 Task: Toggle the enabled option in the integrated tabs.
Action: Mouse moved to (35, 675)
Screenshot: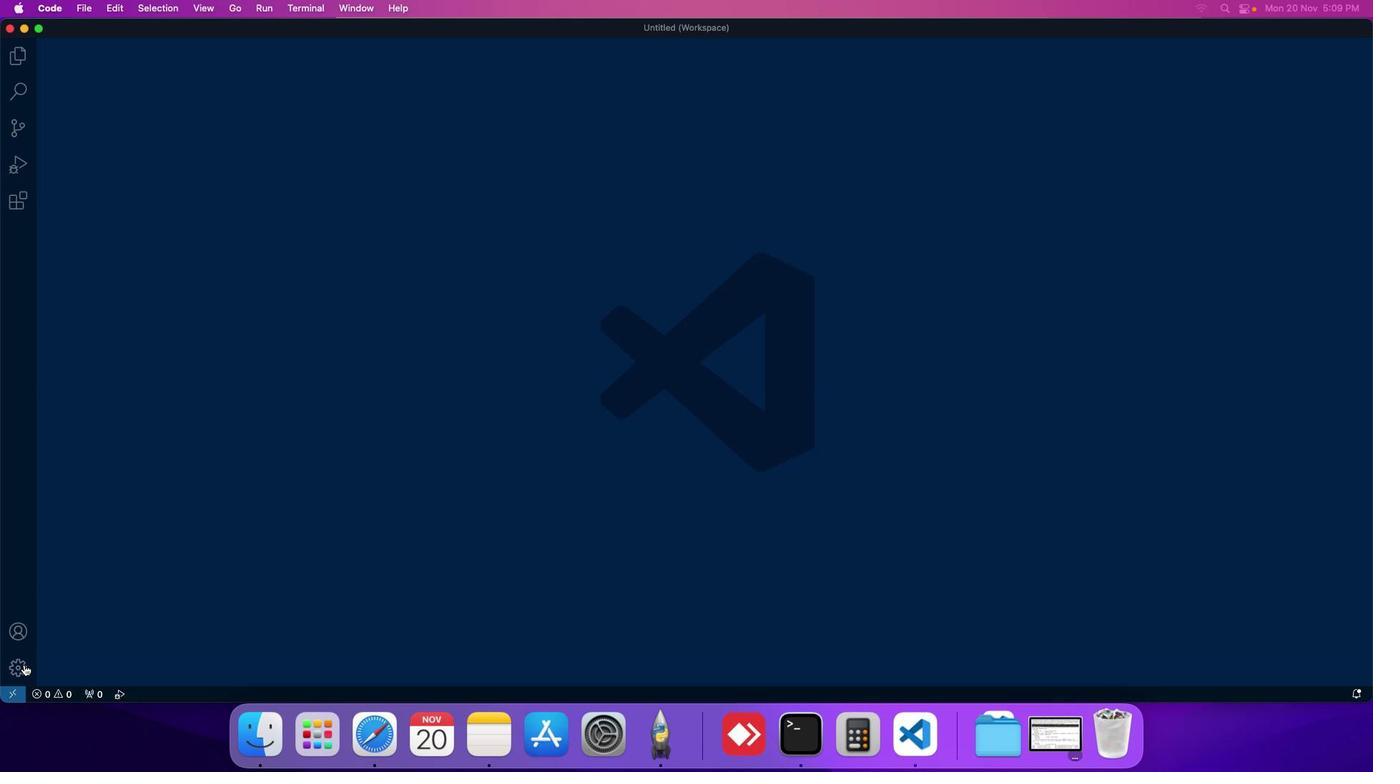 
Action: Mouse pressed left at (35, 675)
Screenshot: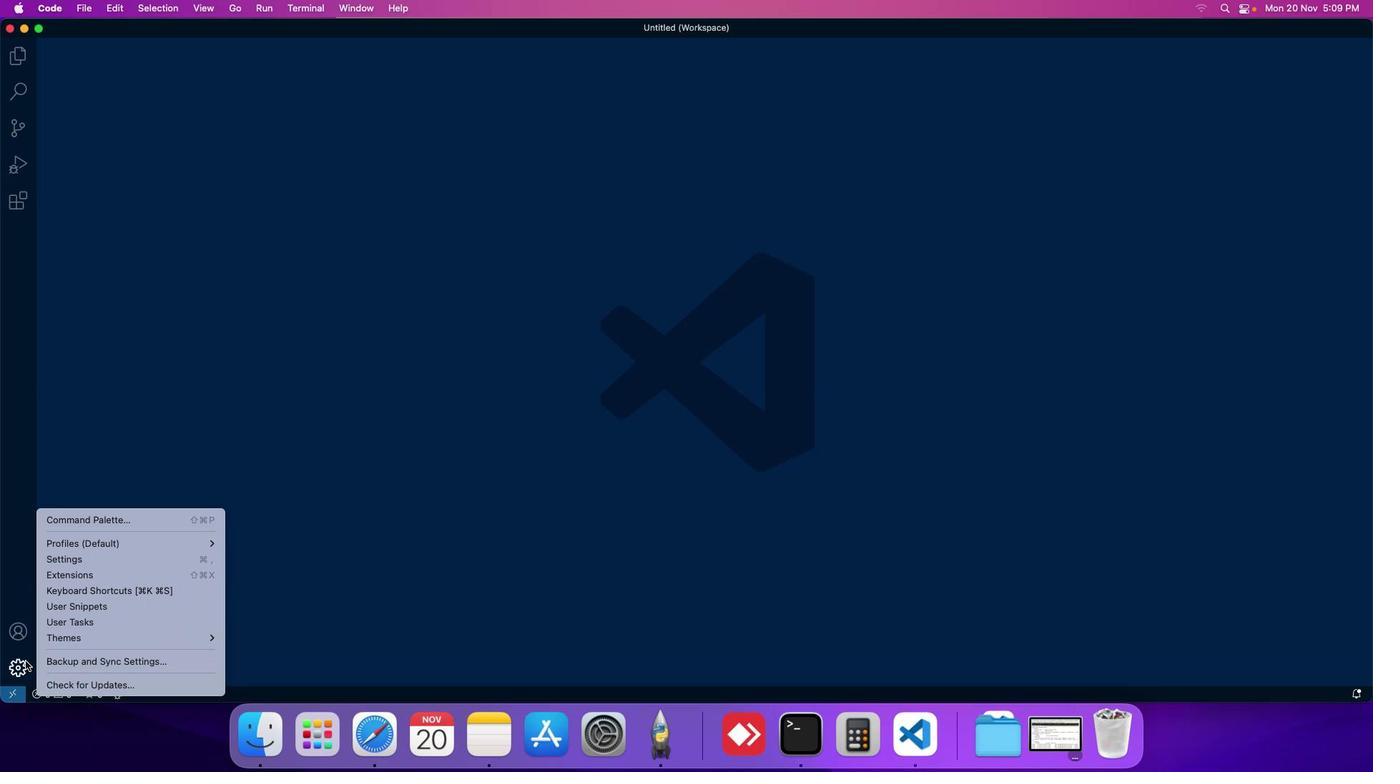 
Action: Mouse moved to (75, 567)
Screenshot: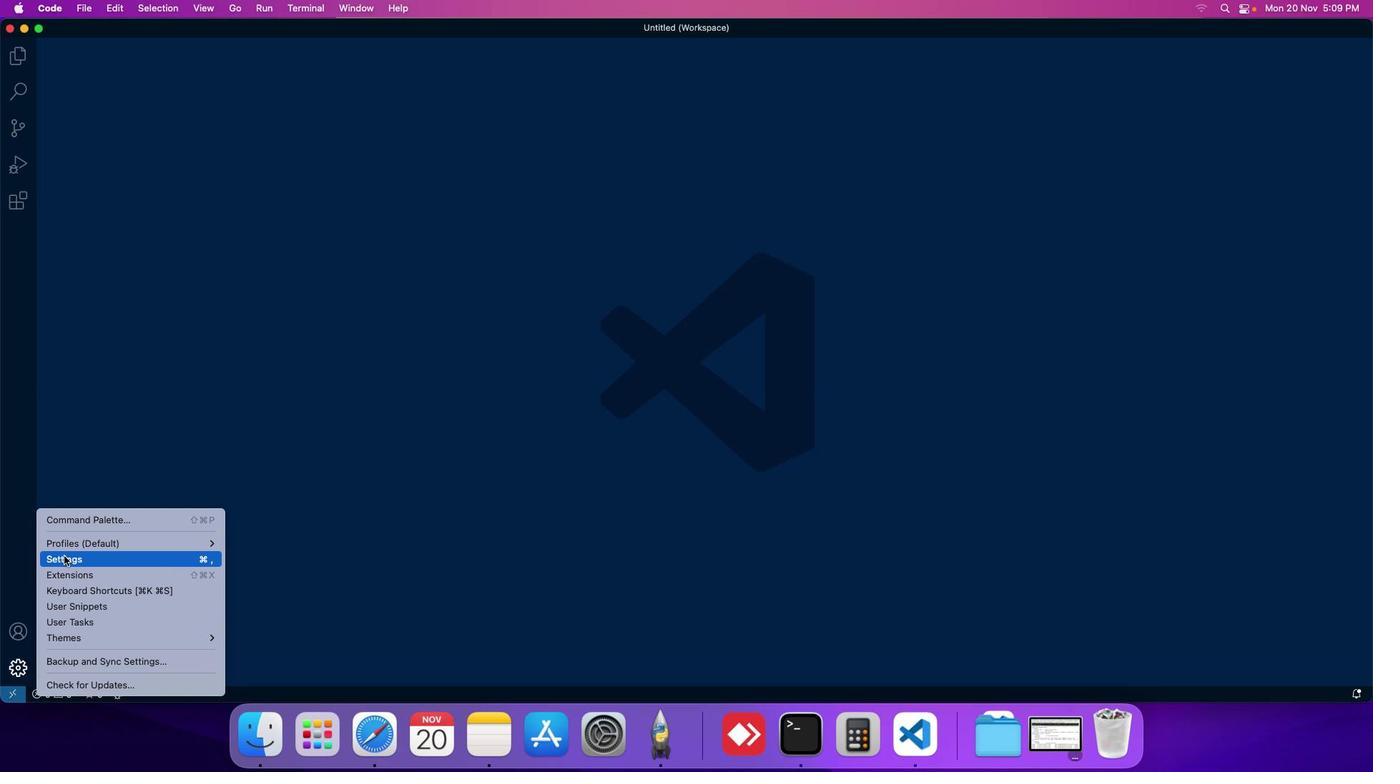 
Action: Mouse pressed left at (75, 567)
Screenshot: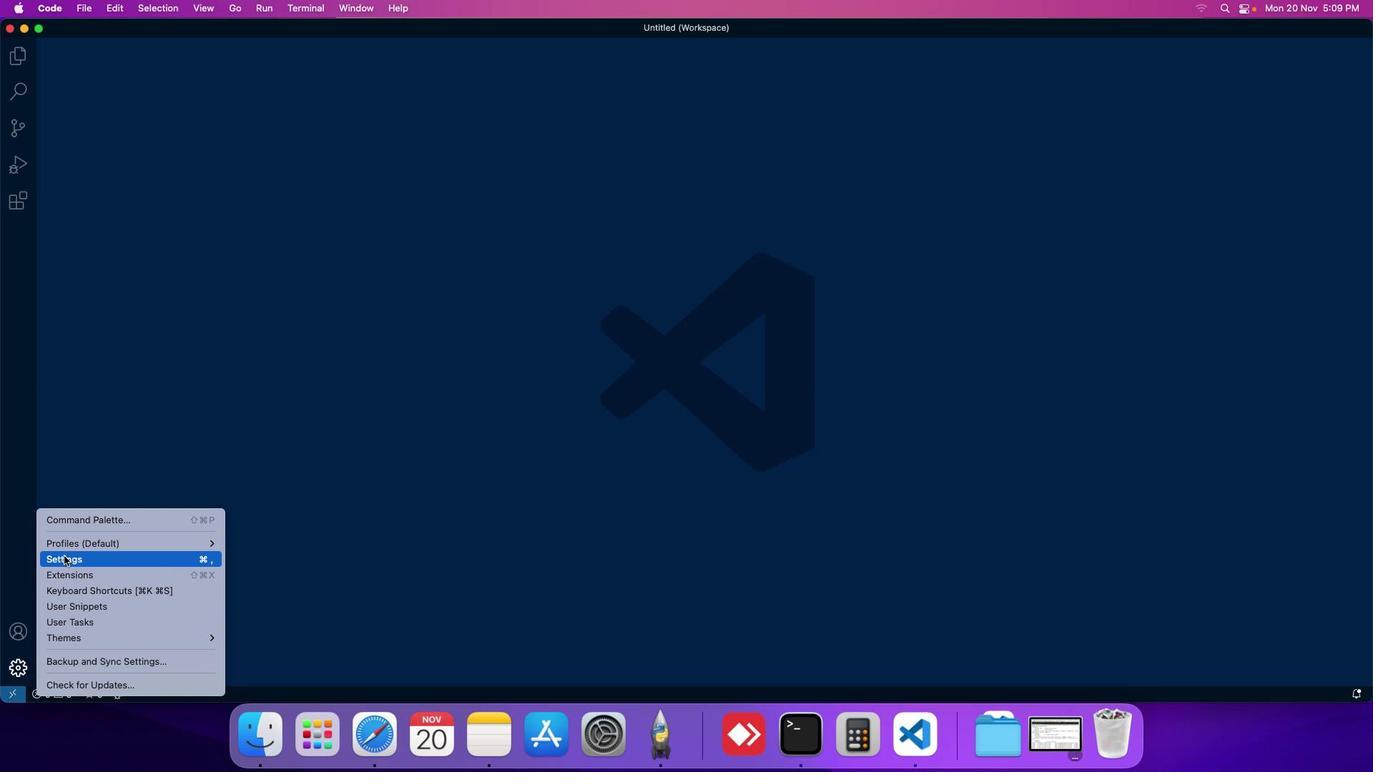
Action: Mouse moved to (321, 125)
Screenshot: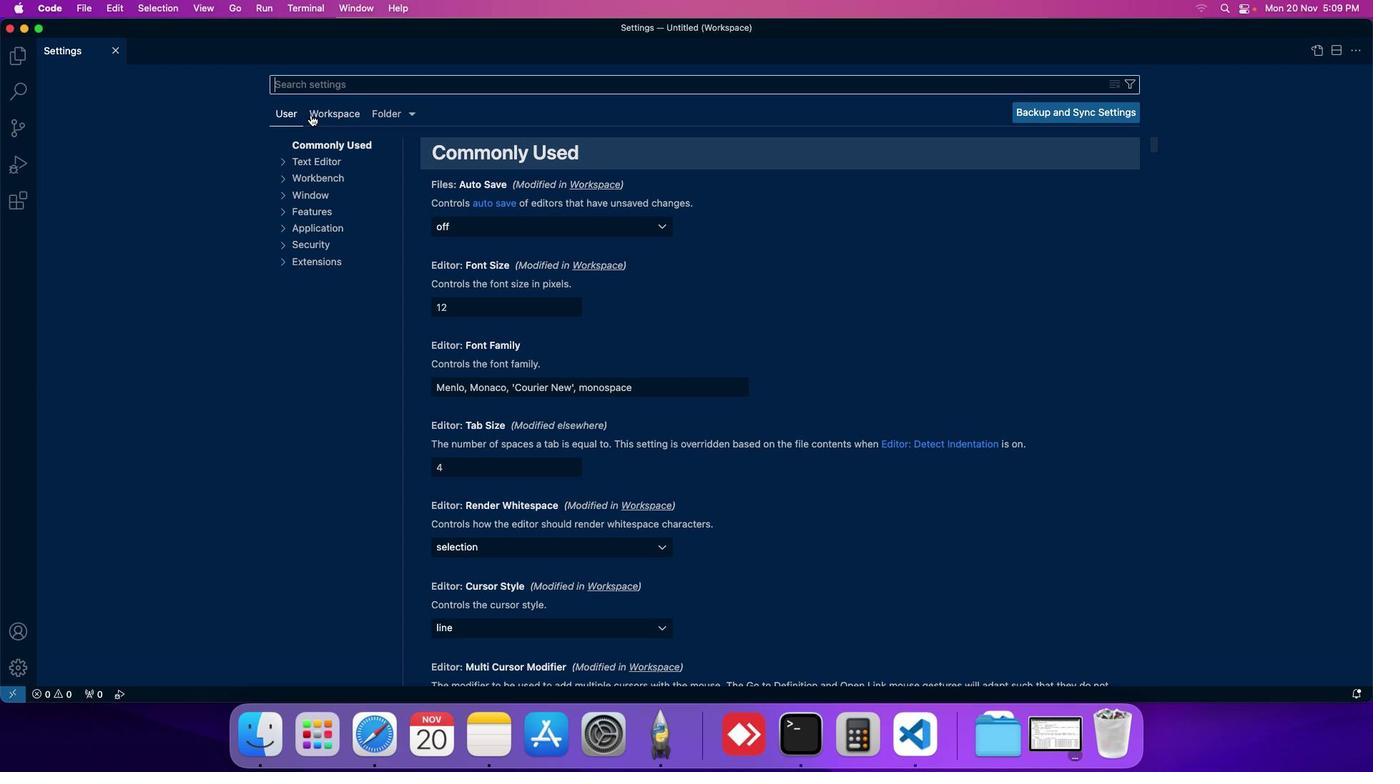 
Action: Mouse pressed left at (321, 125)
Screenshot: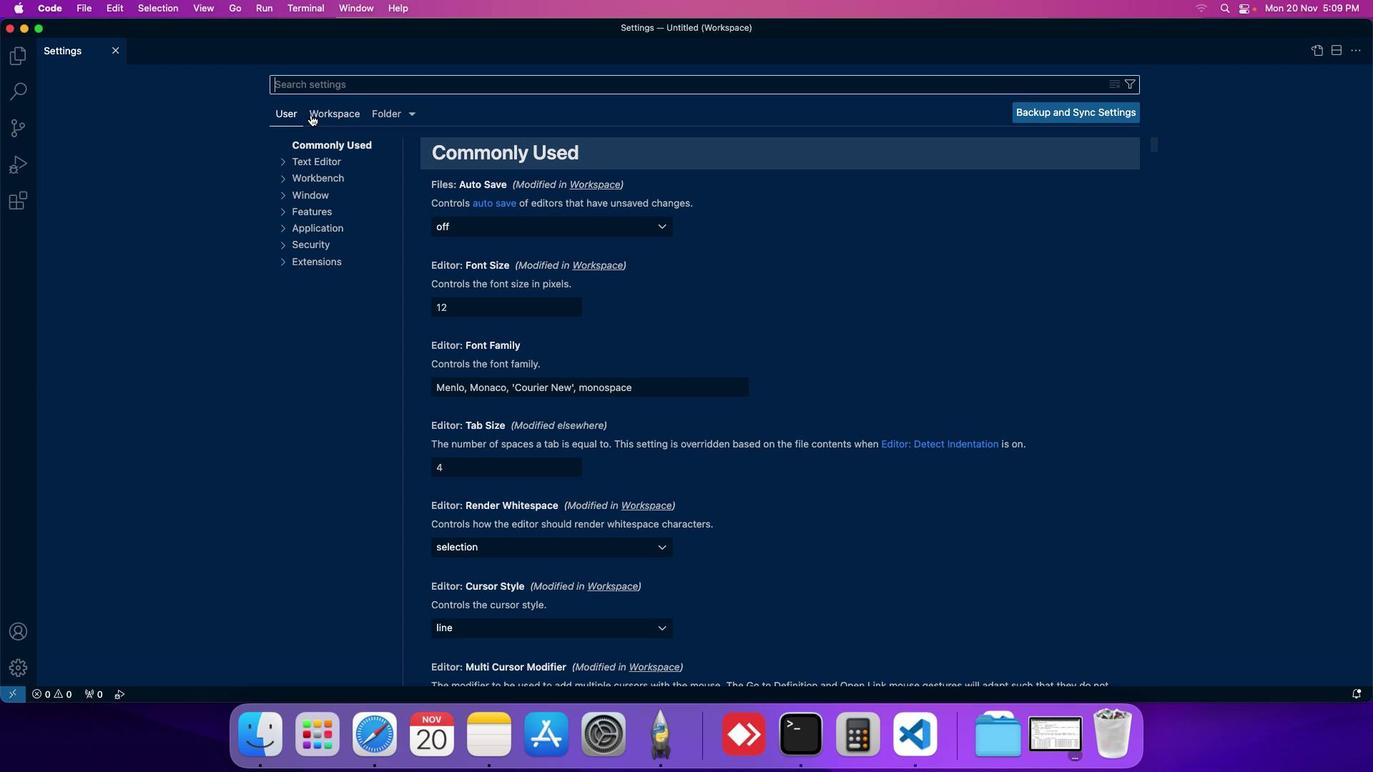 
Action: Mouse moved to (308, 219)
Screenshot: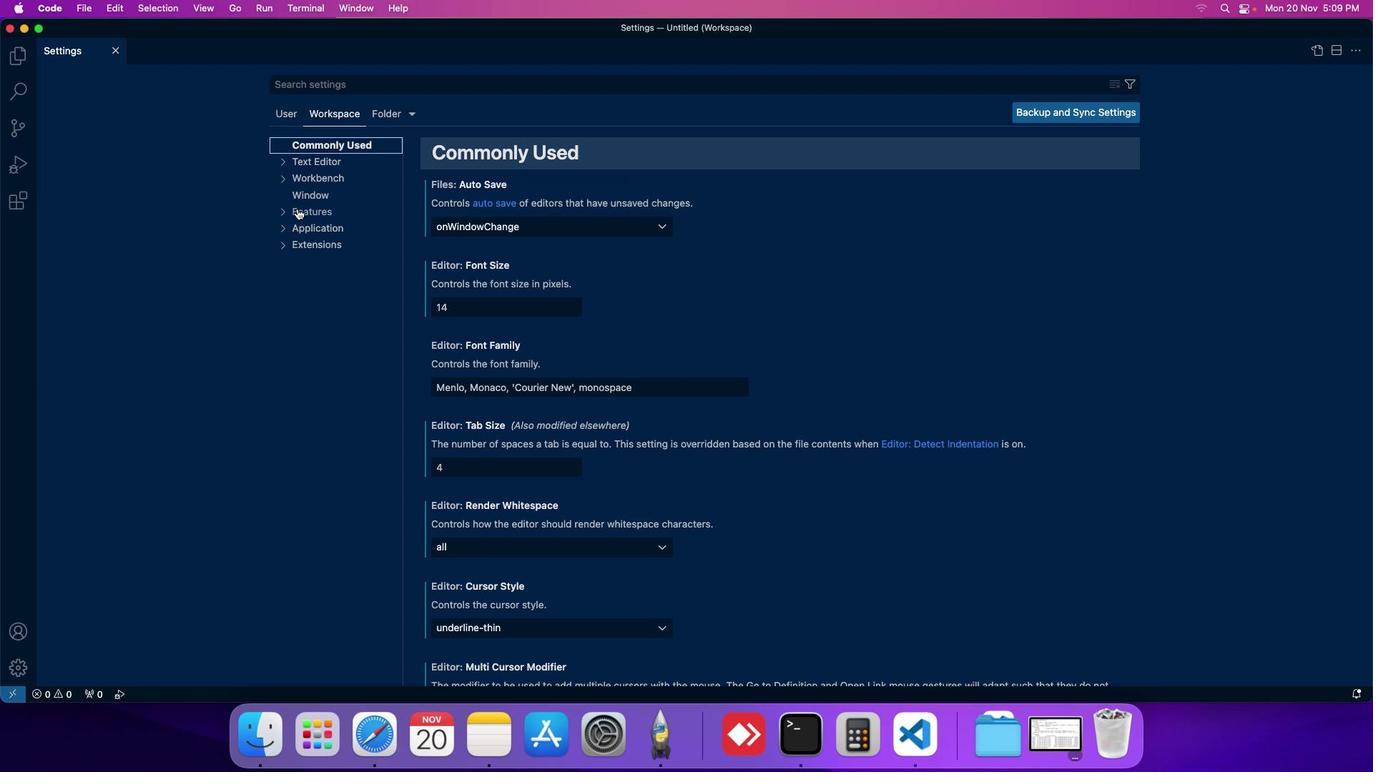 
Action: Mouse pressed left at (308, 219)
Screenshot: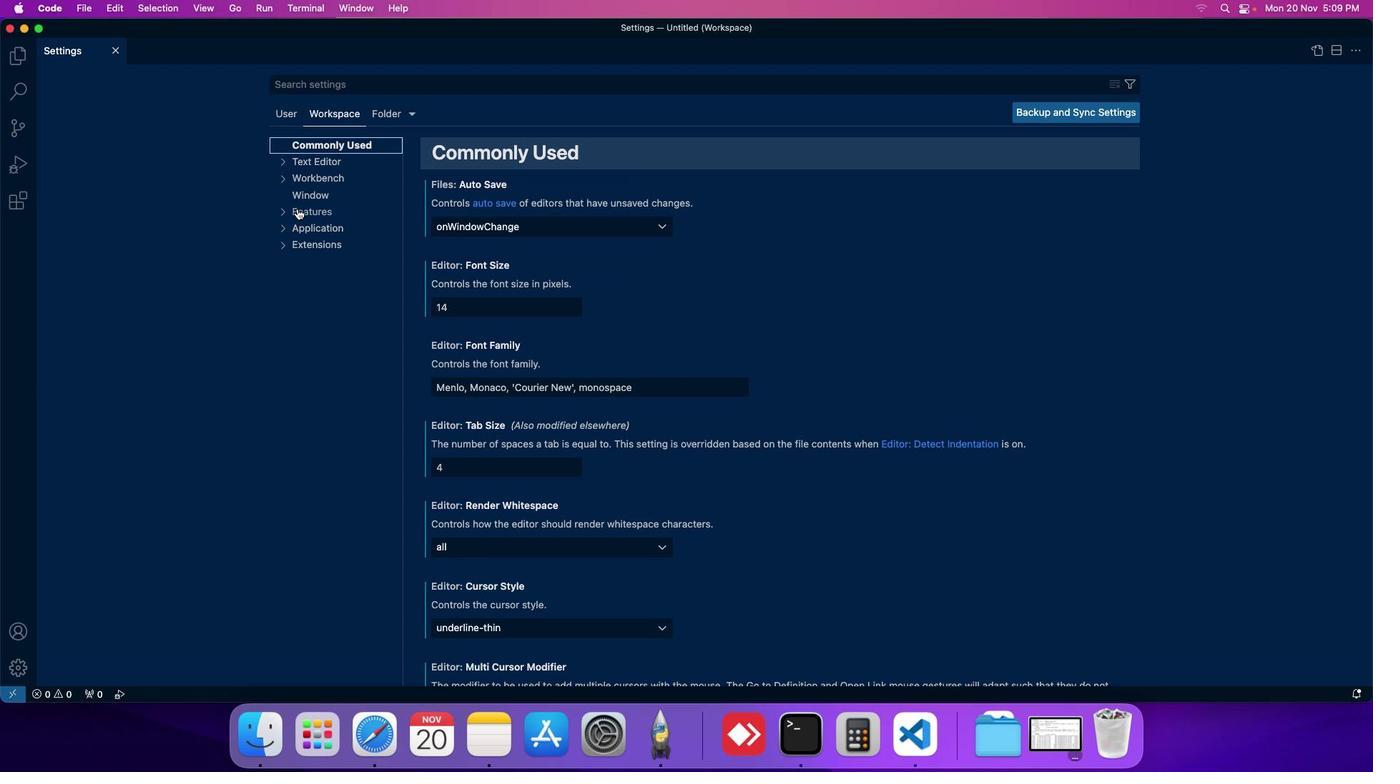 
Action: Mouse moved to (329, 351)
Screenshot: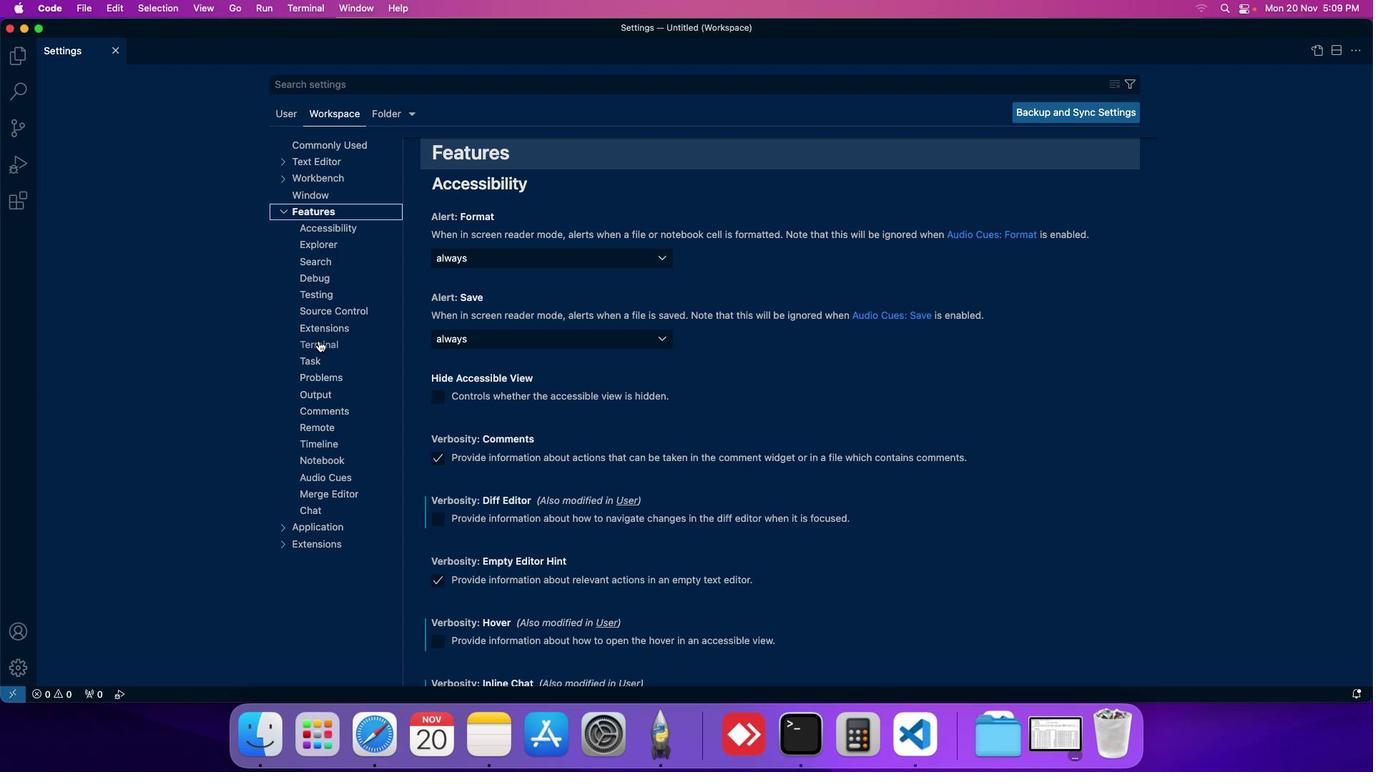 
Action: Mouse pressed left at (329, 351)
Screenshot: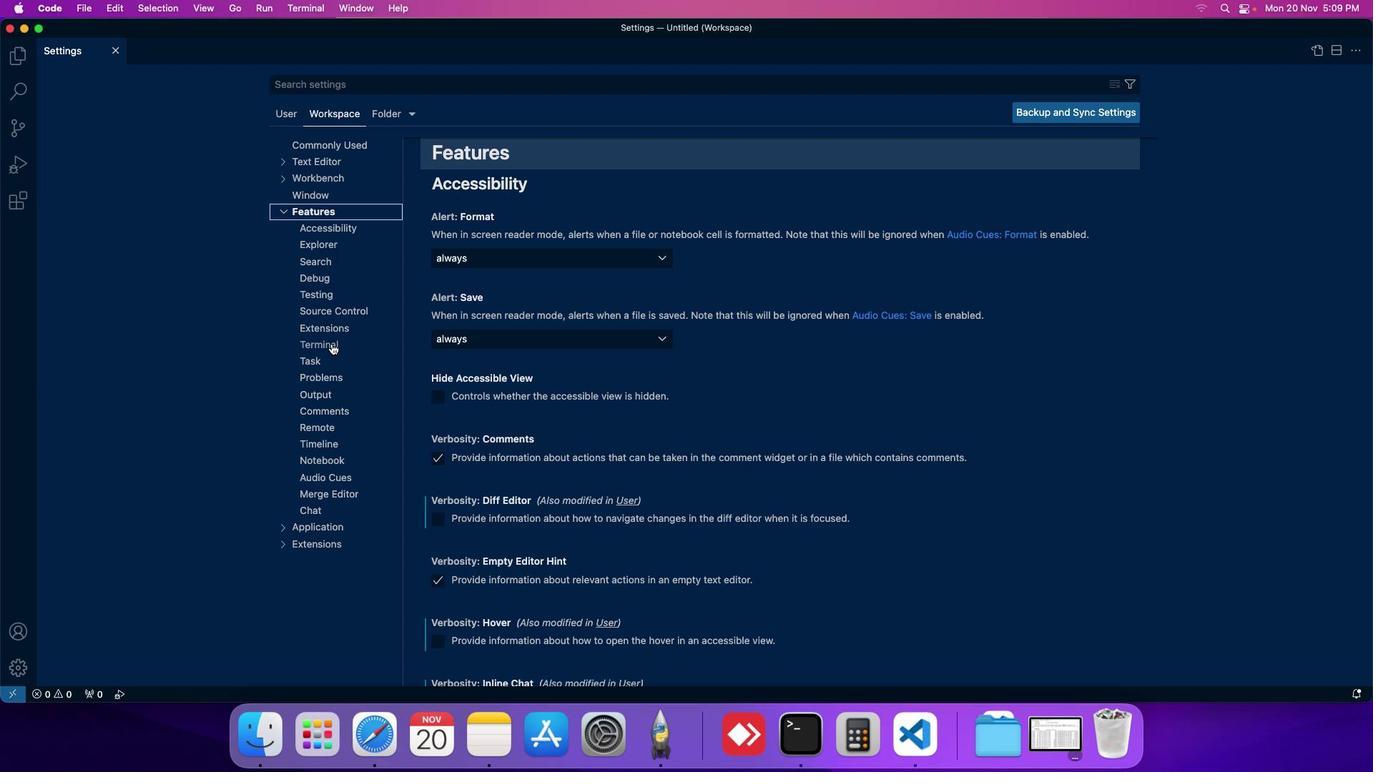 
Action: Mouse moved to (473, 390)
Screenshot: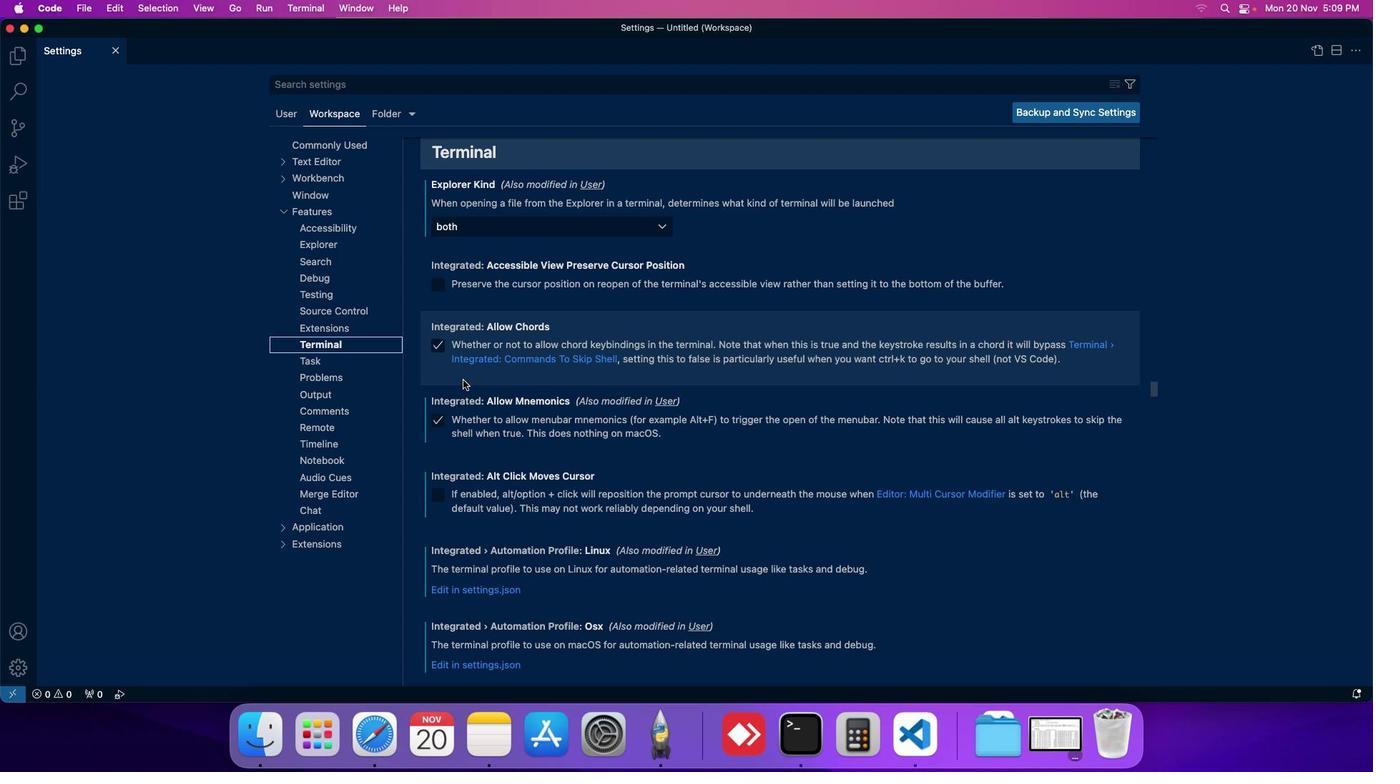 
Action: Mouse scrolled (473, 390) with delta (10, 10)
Screenshot: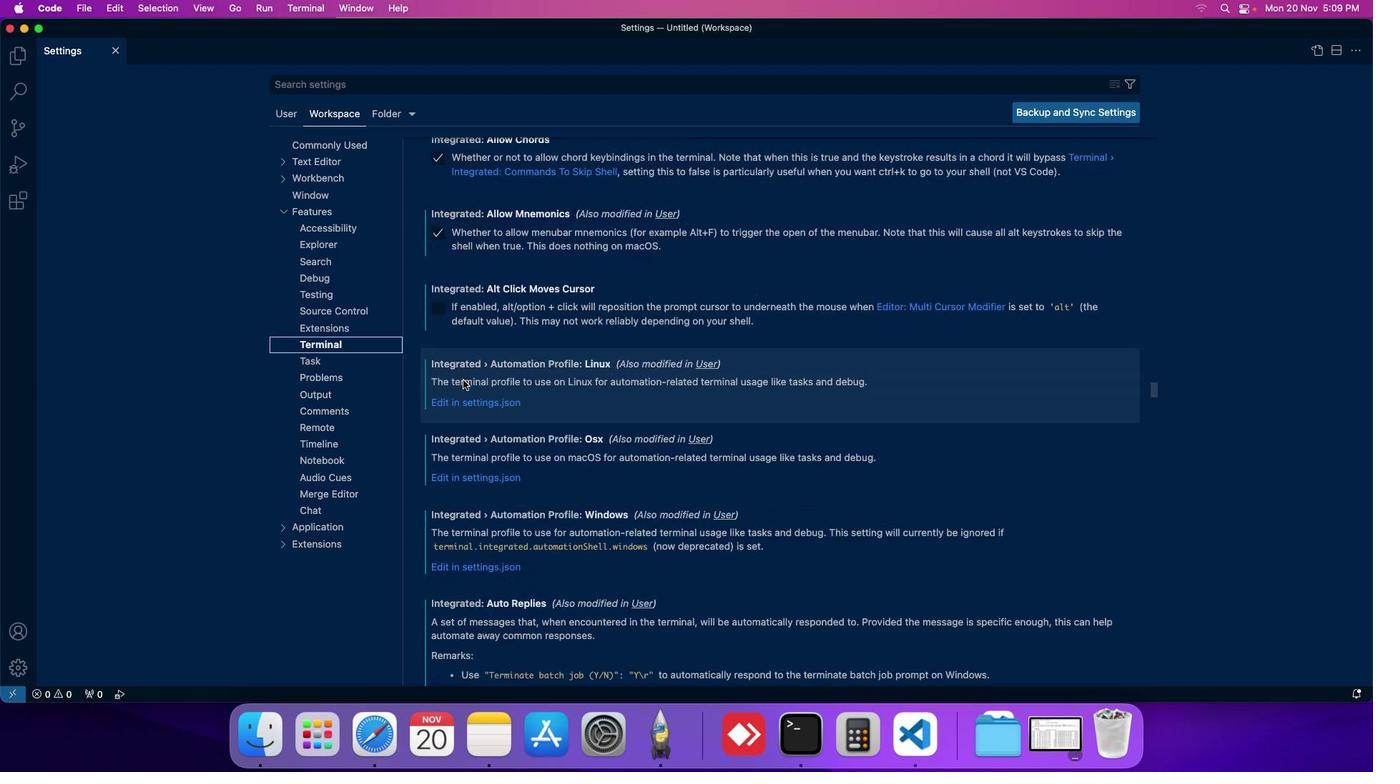
Action: Mouse scrolled (473, 390) with delta (10, 10)
Screenshot: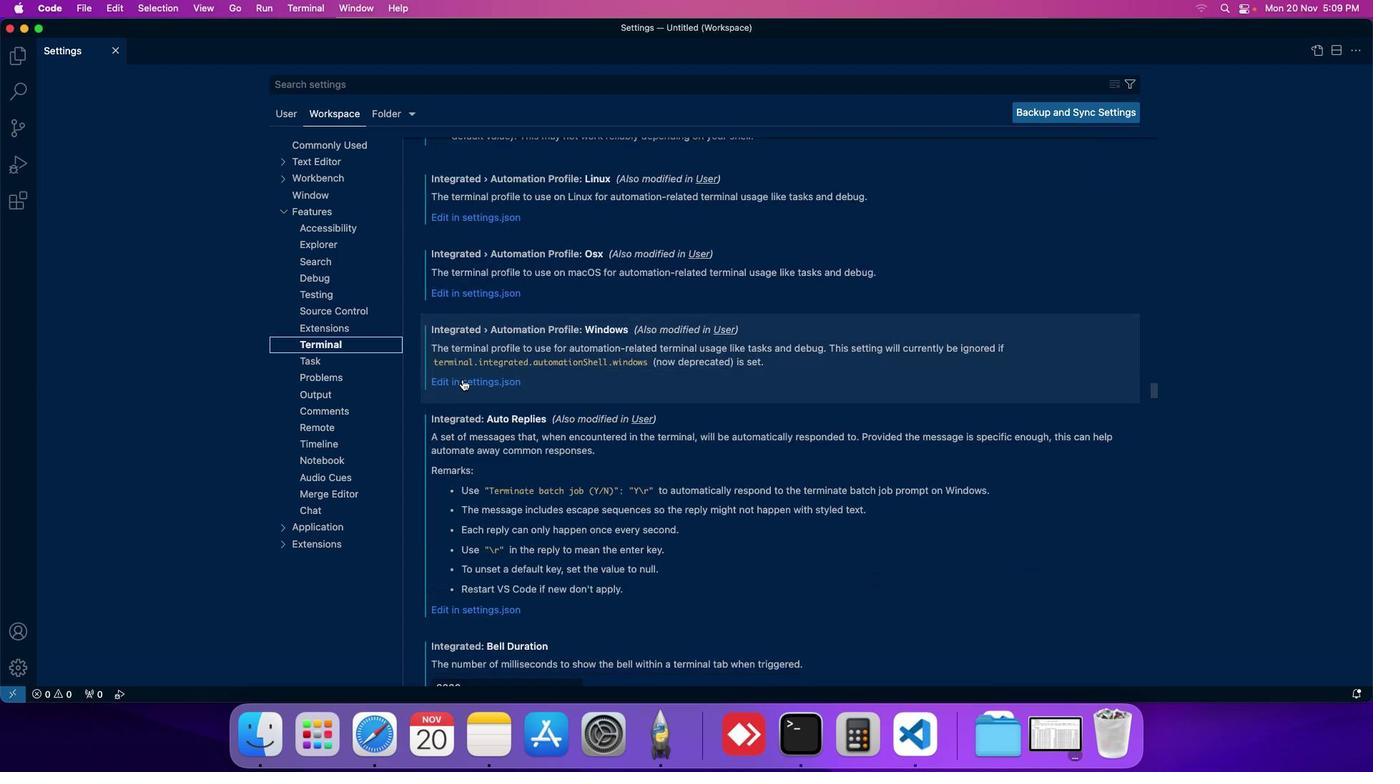 
Action: Mouse moved to (473, 390)
Screenshot: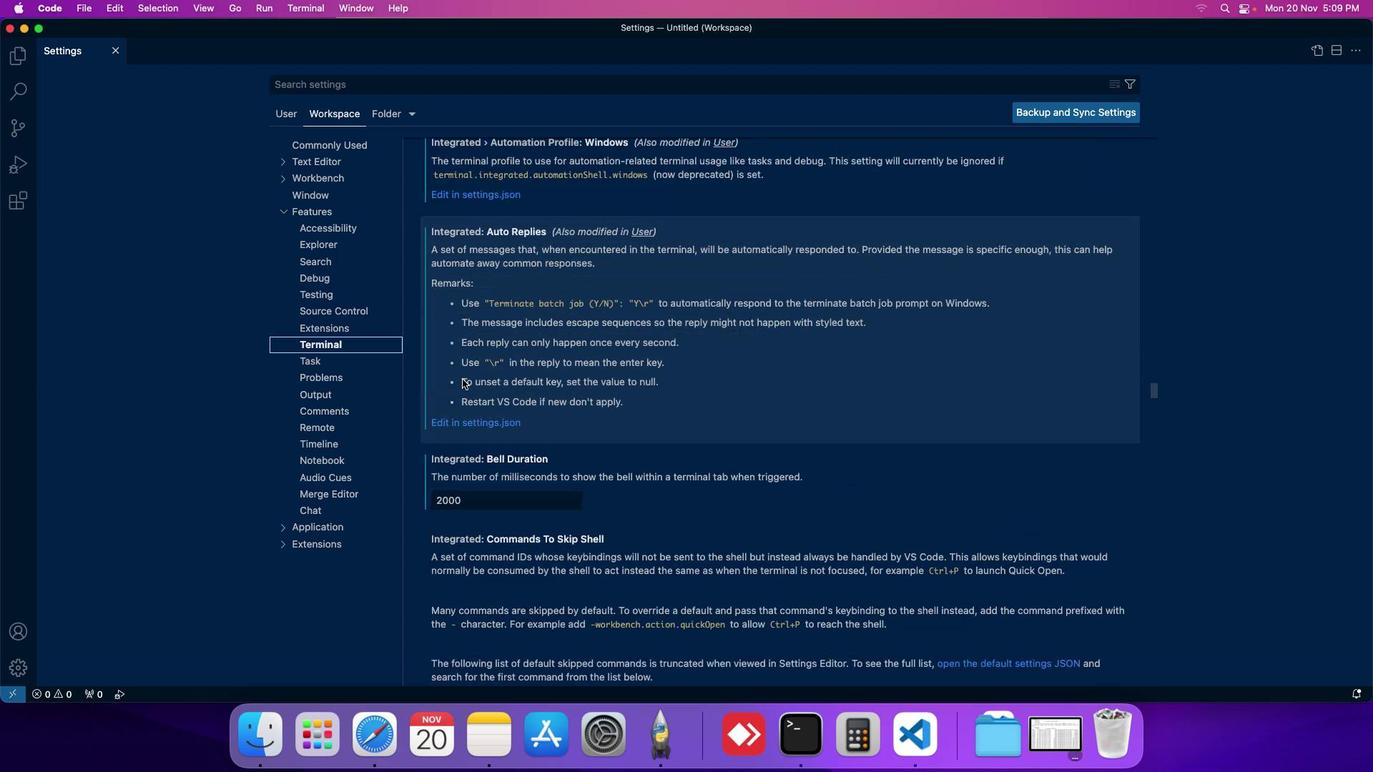 
Action: Mouse scrolled (473, 390) with delta (10, 10)
Screenshot: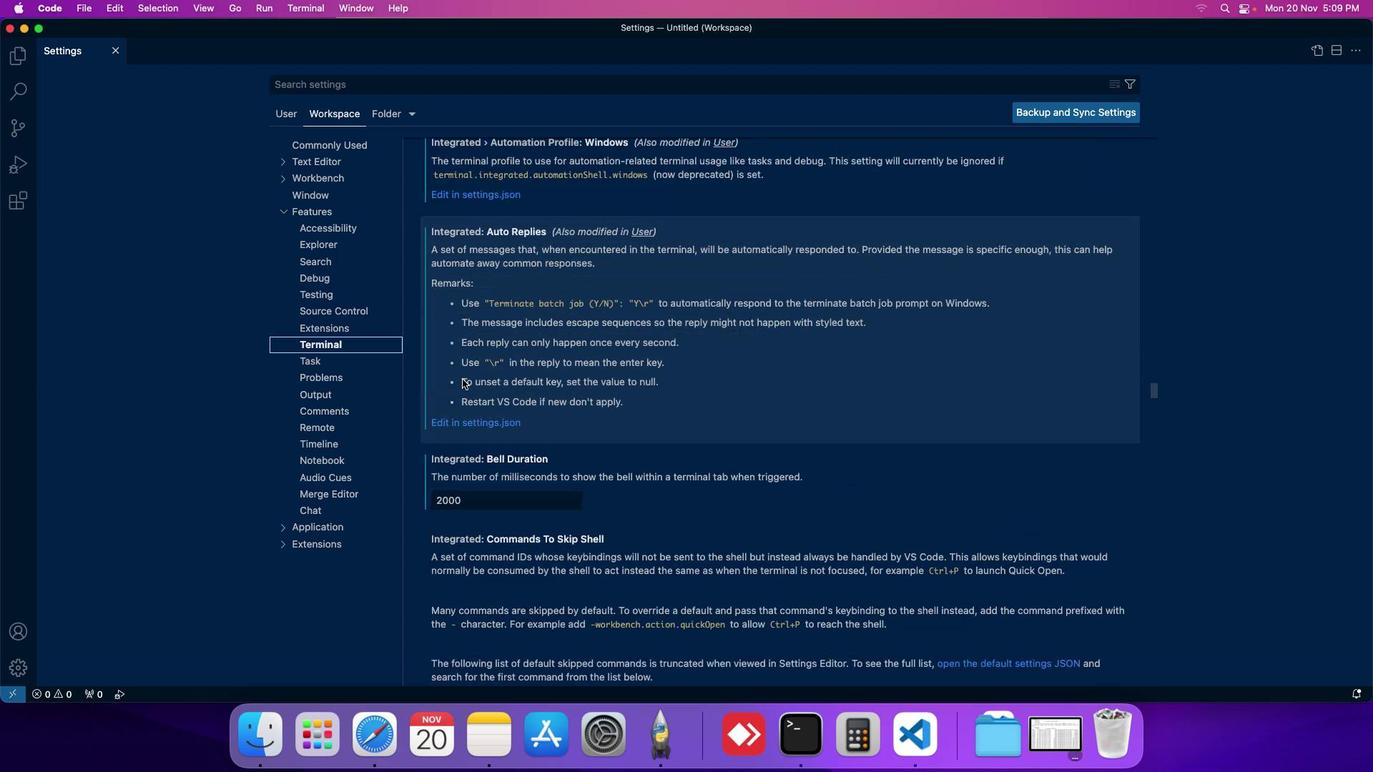 
Action: Mouse scrolled (473, 390) with delta (10, 10)
Screenshot: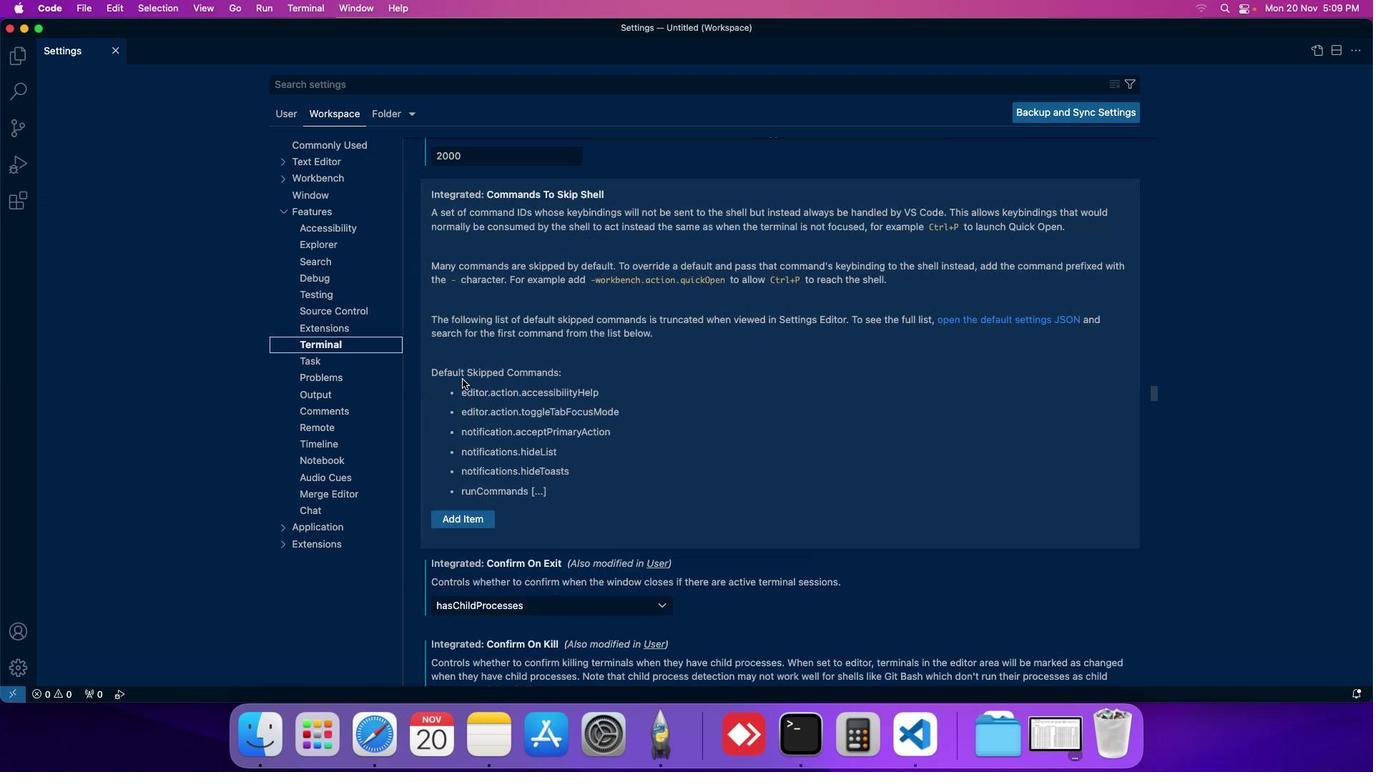 
Action: Mouse scrolled (473, 390) with delta (10, 10)
Screenshot: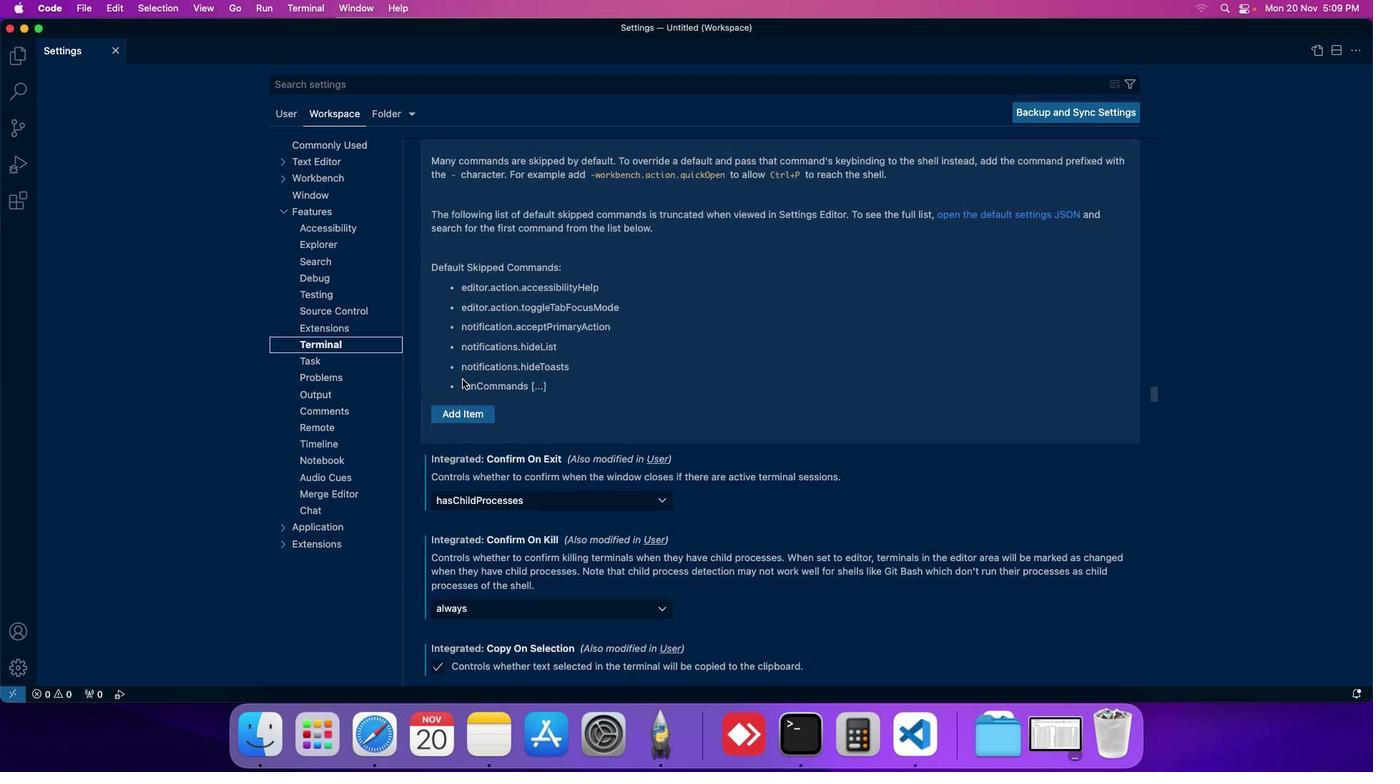 
Action: Mouse scrolled (473, 390) with delta (10, 10)
Screenshot: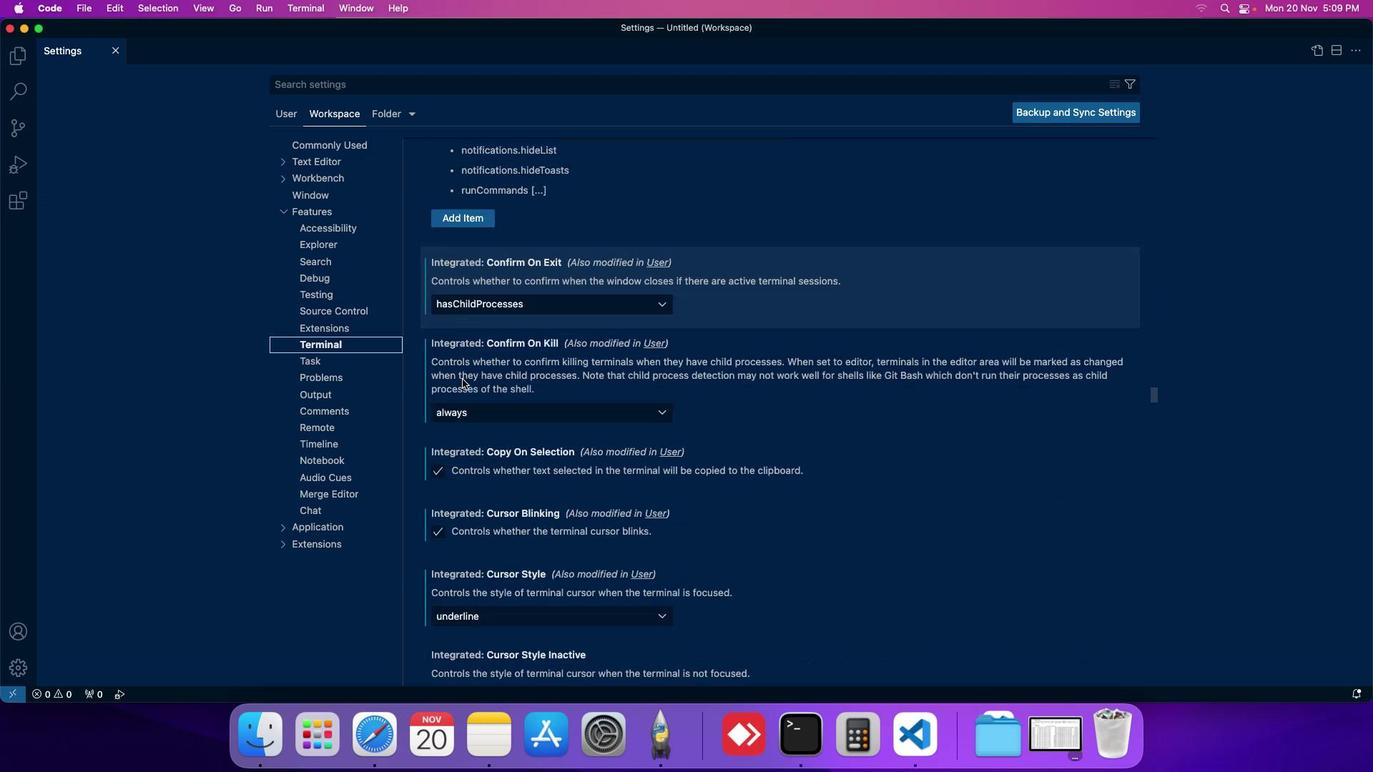 
Action: Mouse moved to (472, 389)
Screenshot: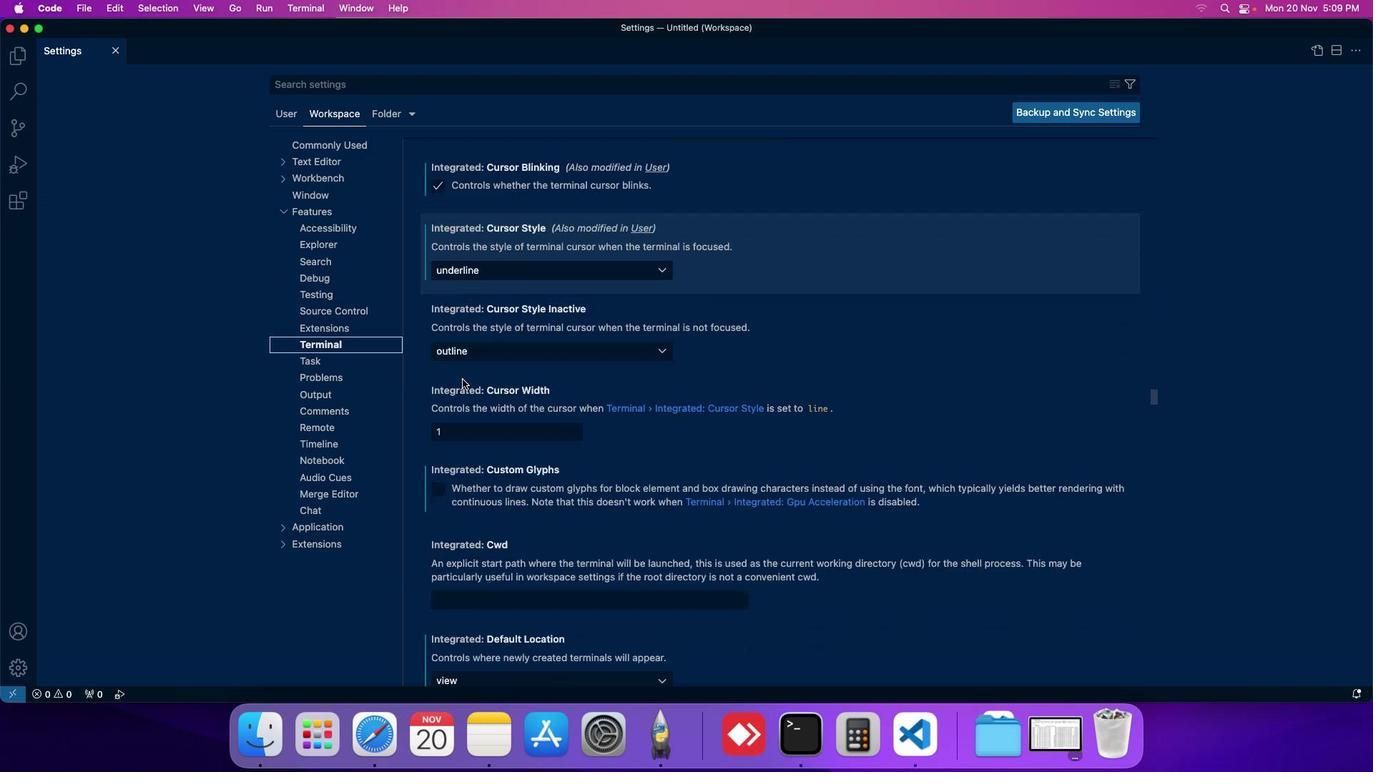 
Action: Mouse scrolled (472, 389) with delta (10, 9)
Screenshot: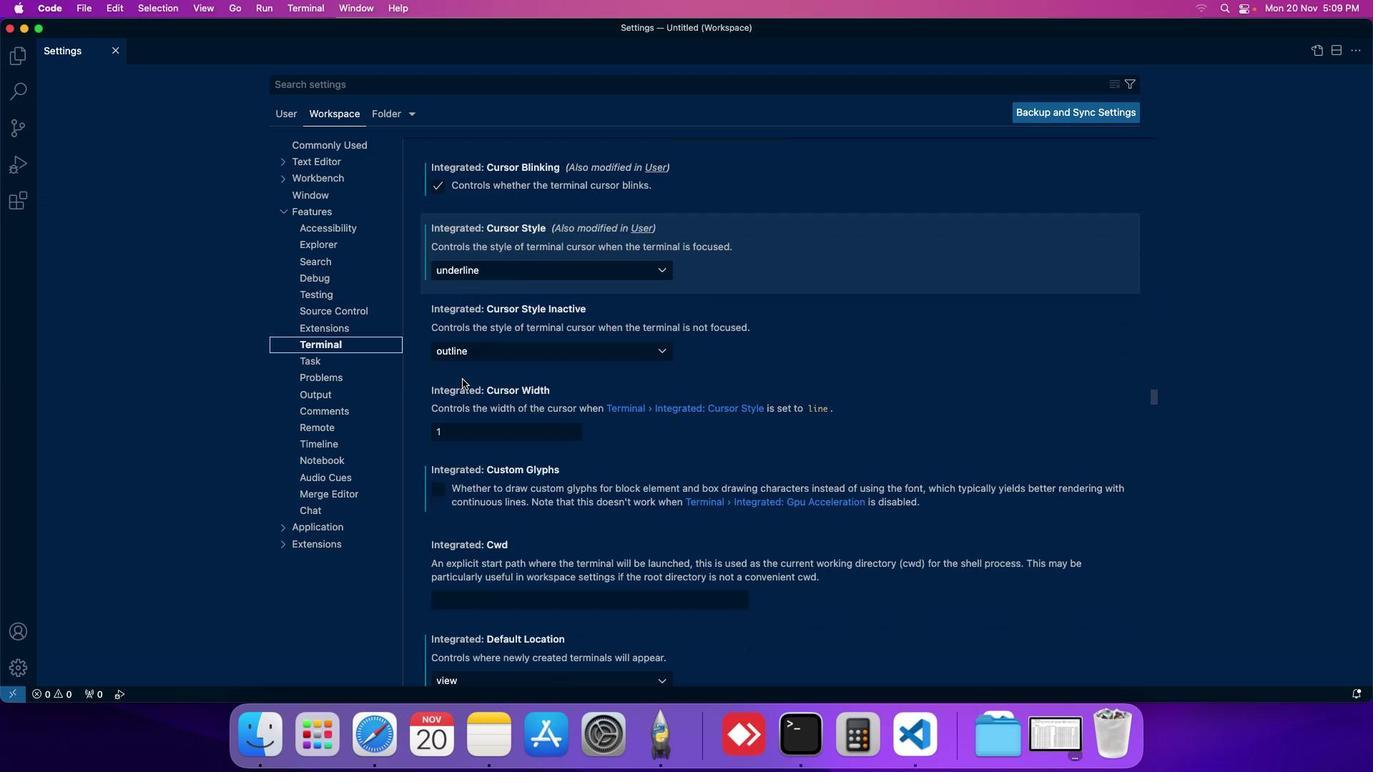 
Action: Mouse scrolled (472, 389) with delta (10, 9)
Screenshot: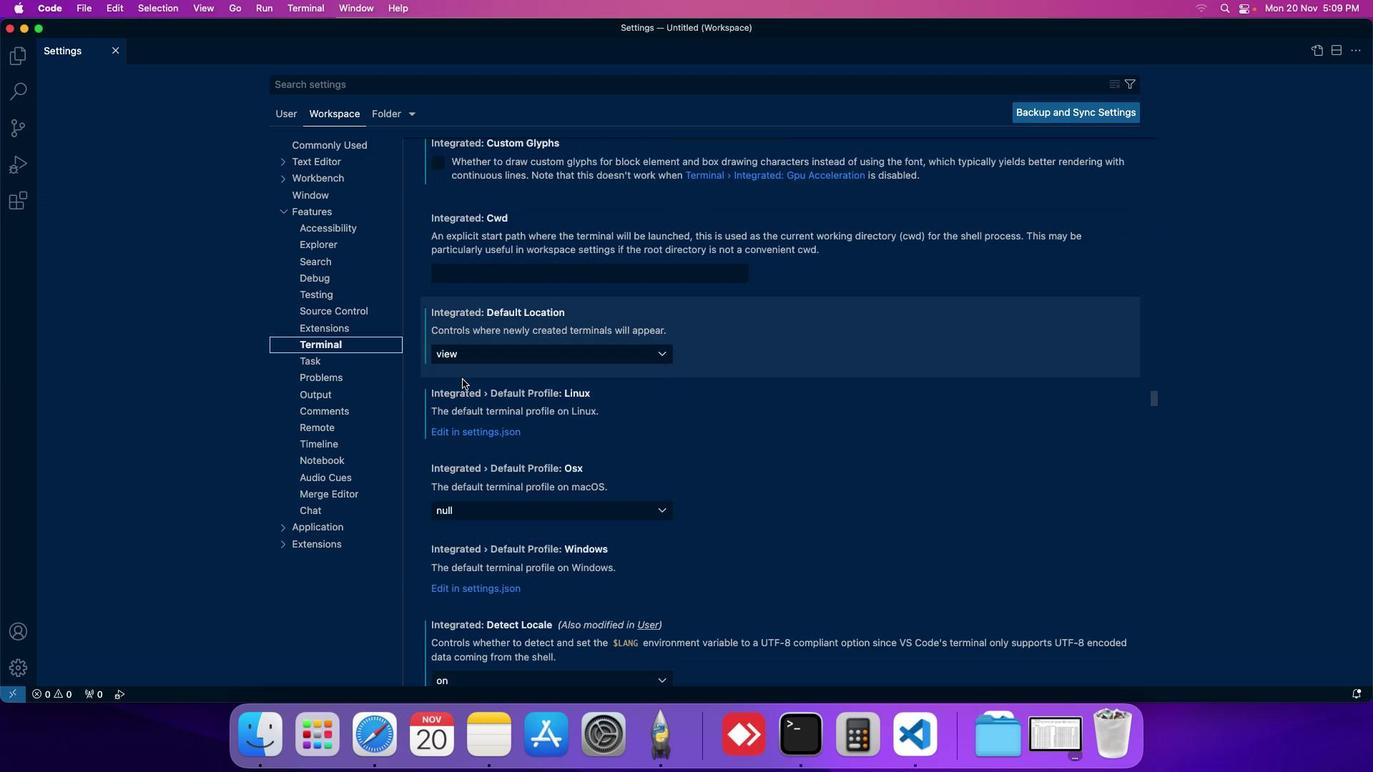 
Action: Mouse scrolled (472, 389) with delta (10, 9)
Screenshot: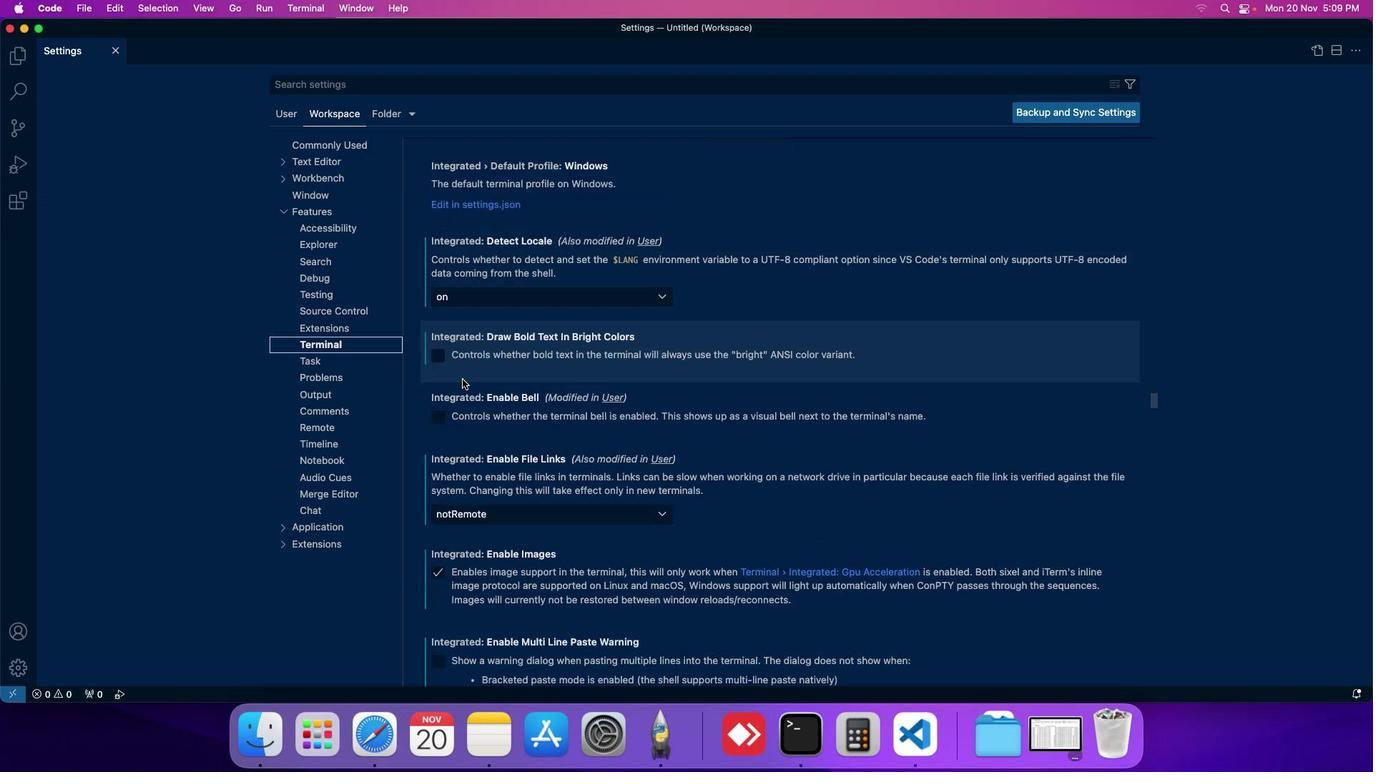 
Action: Mouse scrolled (472, 389) with delta (10, 10)
Screenshot: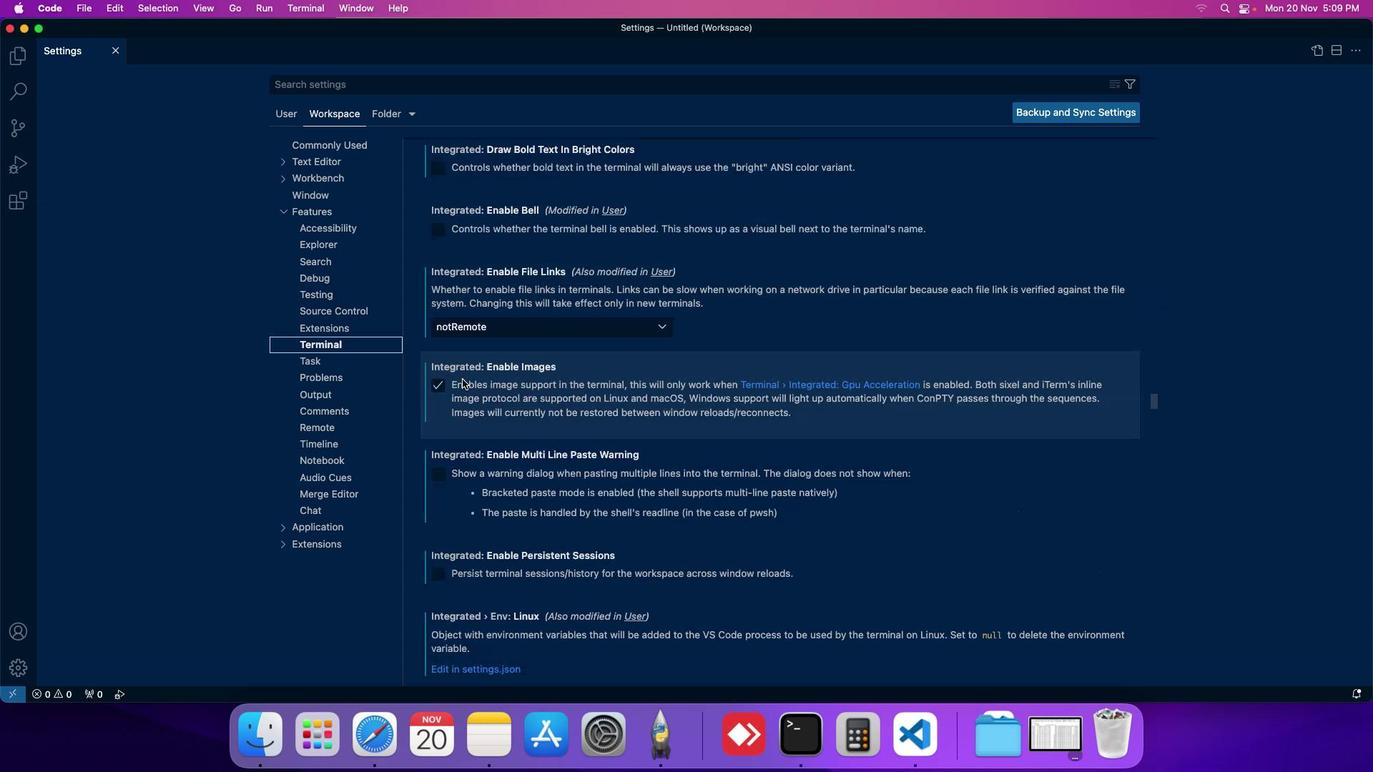 
Action: Mouse scrolled (472, 389) with delta (10, 10)
Screenshot: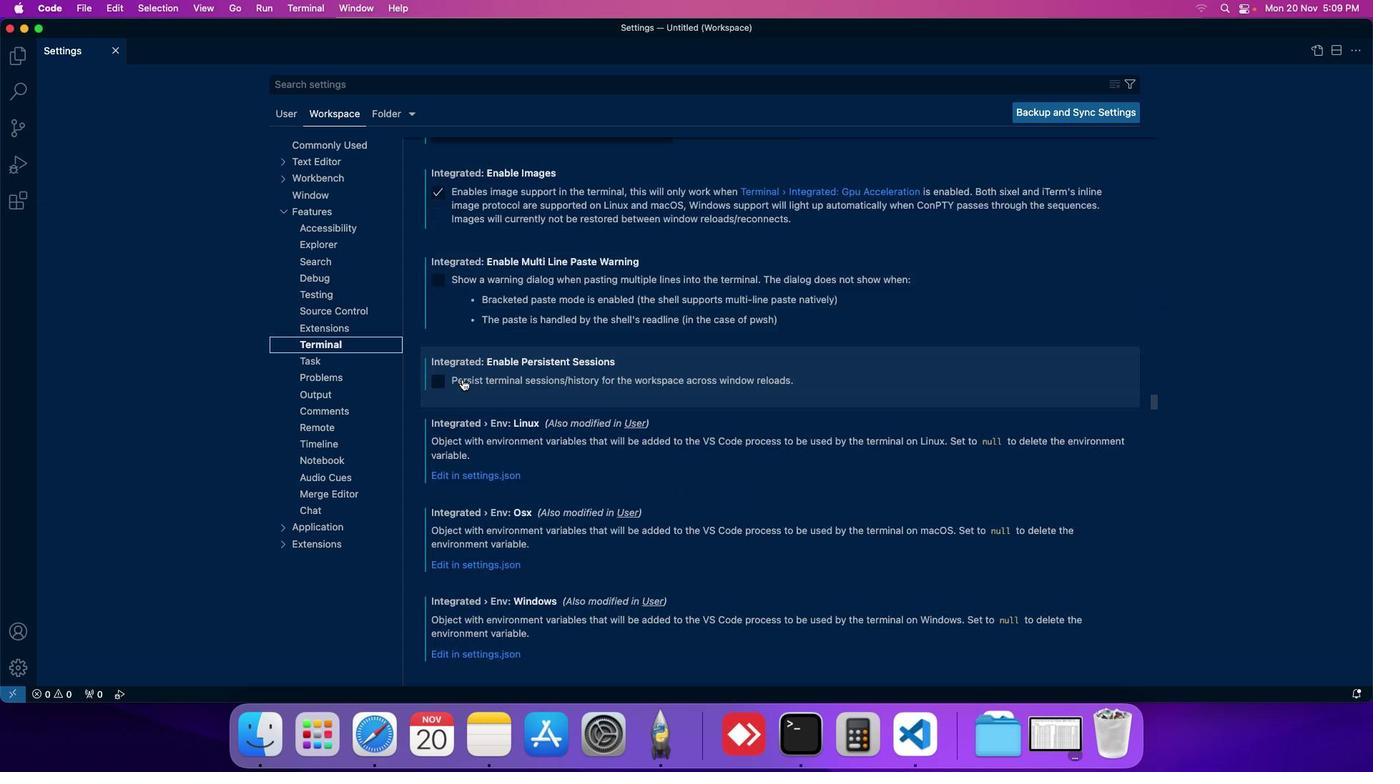 
Action: Mouse scrolled (472, 389) with delta (10, 10)
Screenshot: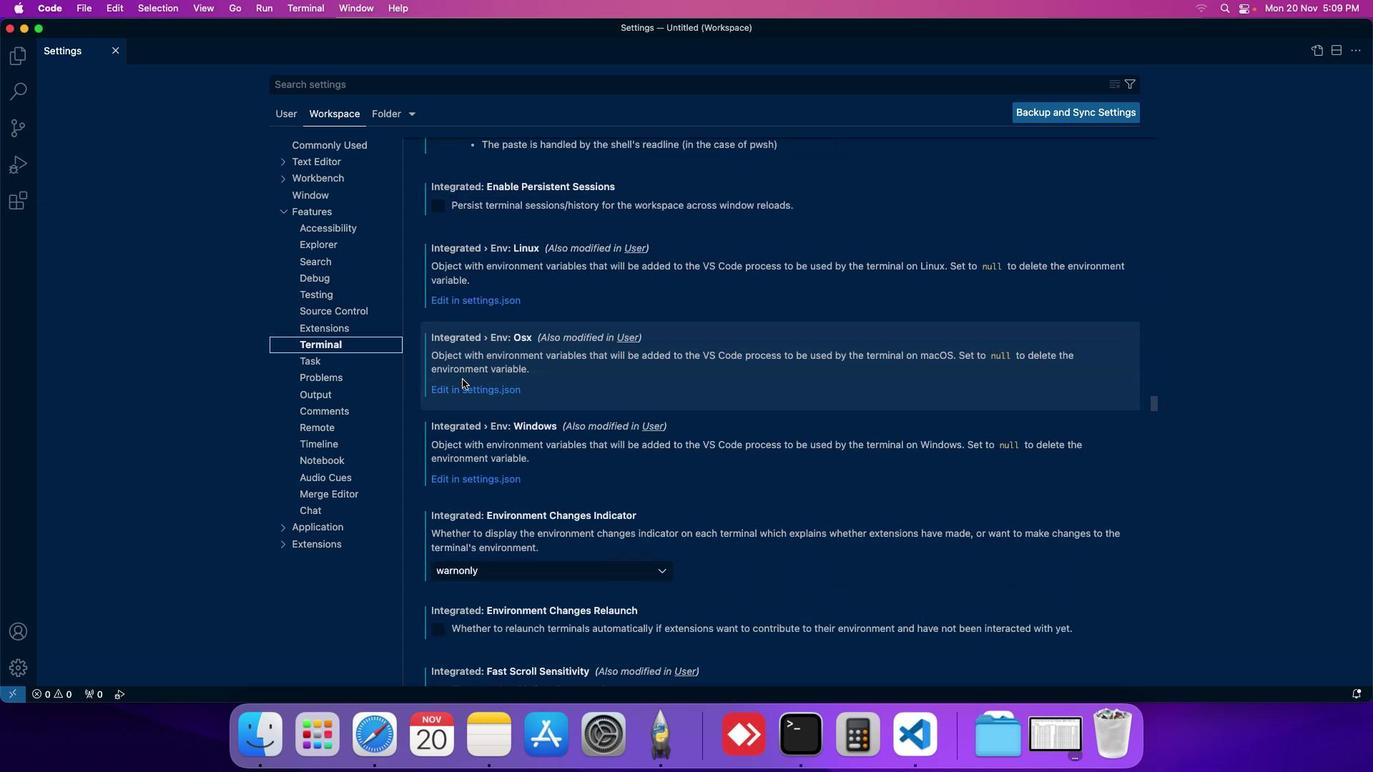 
Action: Mouse scrolled (472, 389) with delta (10, 10)
Screenshot: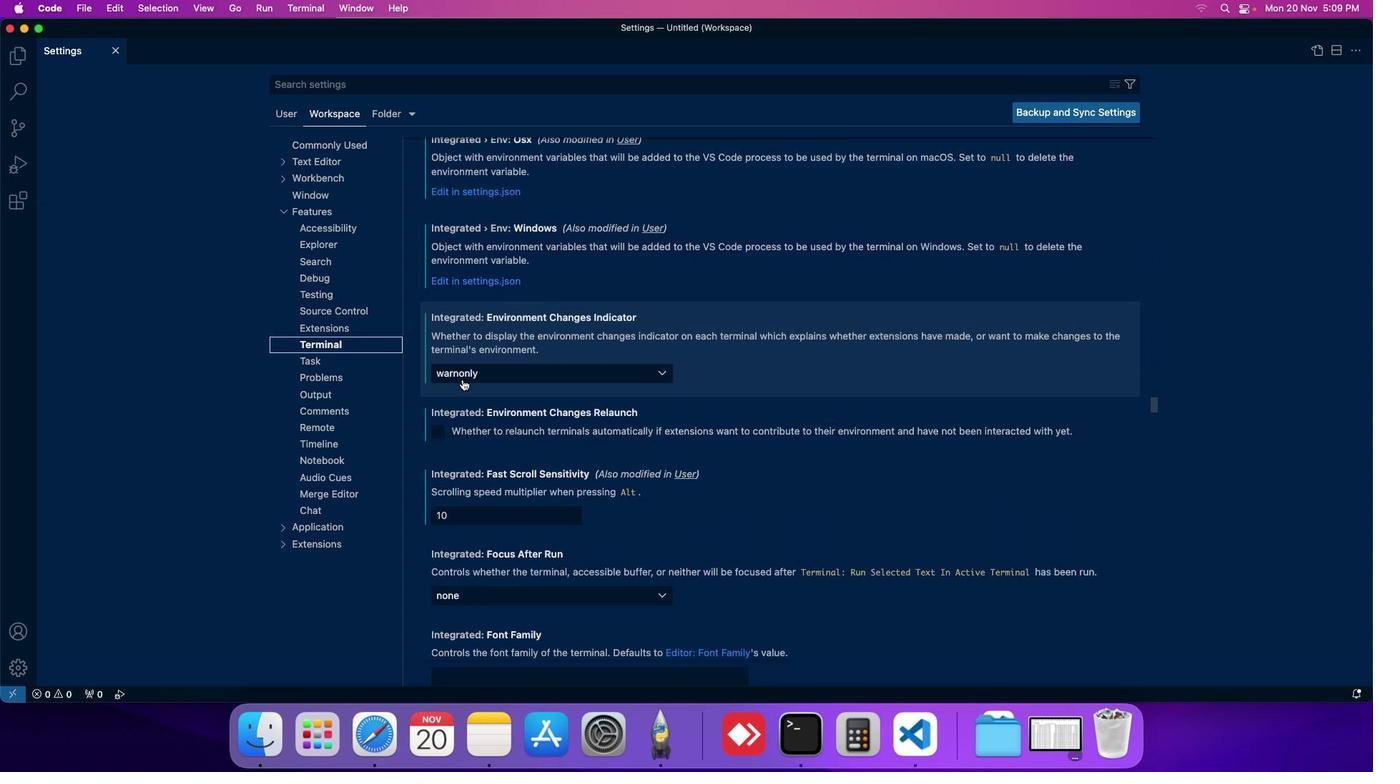 
Action: Mouse scrolled (472, 389) with delta (10, 10)
Screenshot: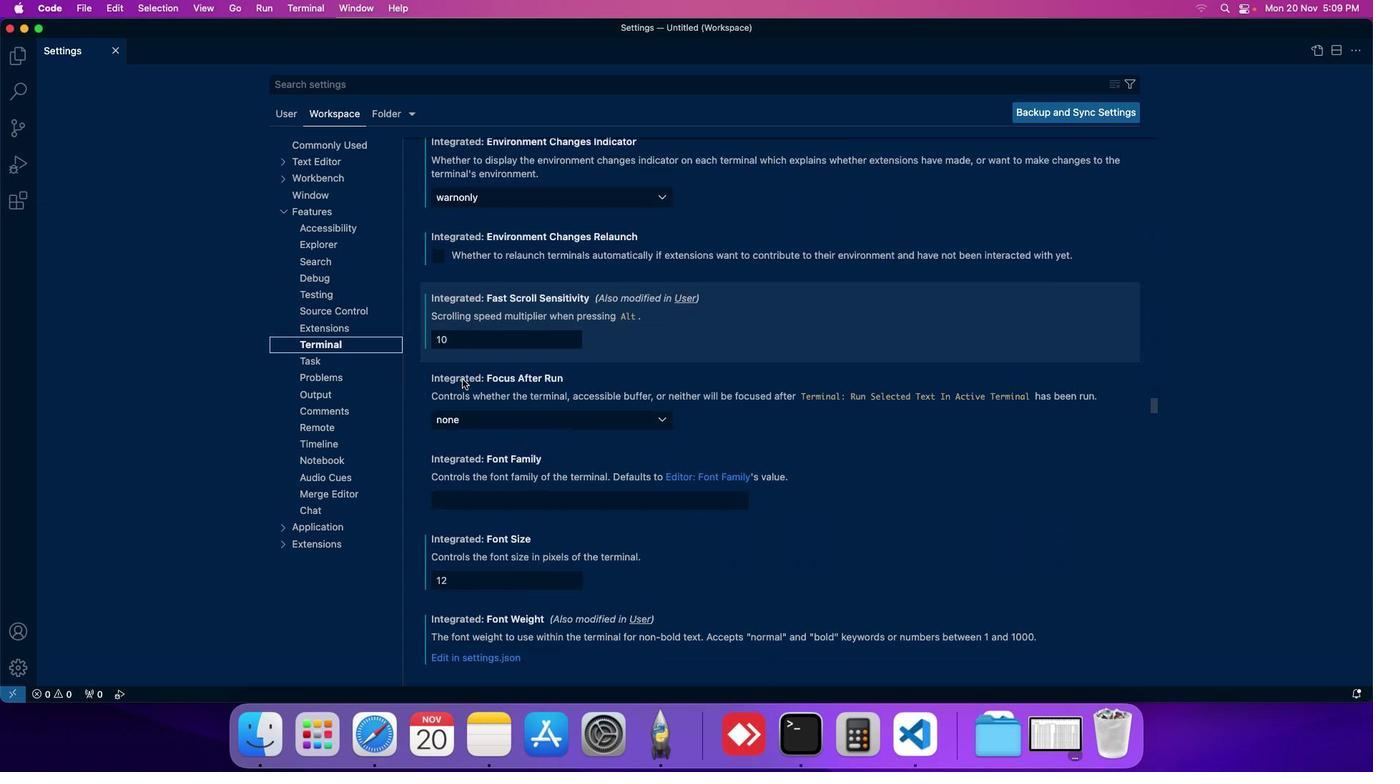 
Action: Mouse scrolled (472, 389) with delta (10, 10)
Screenshot: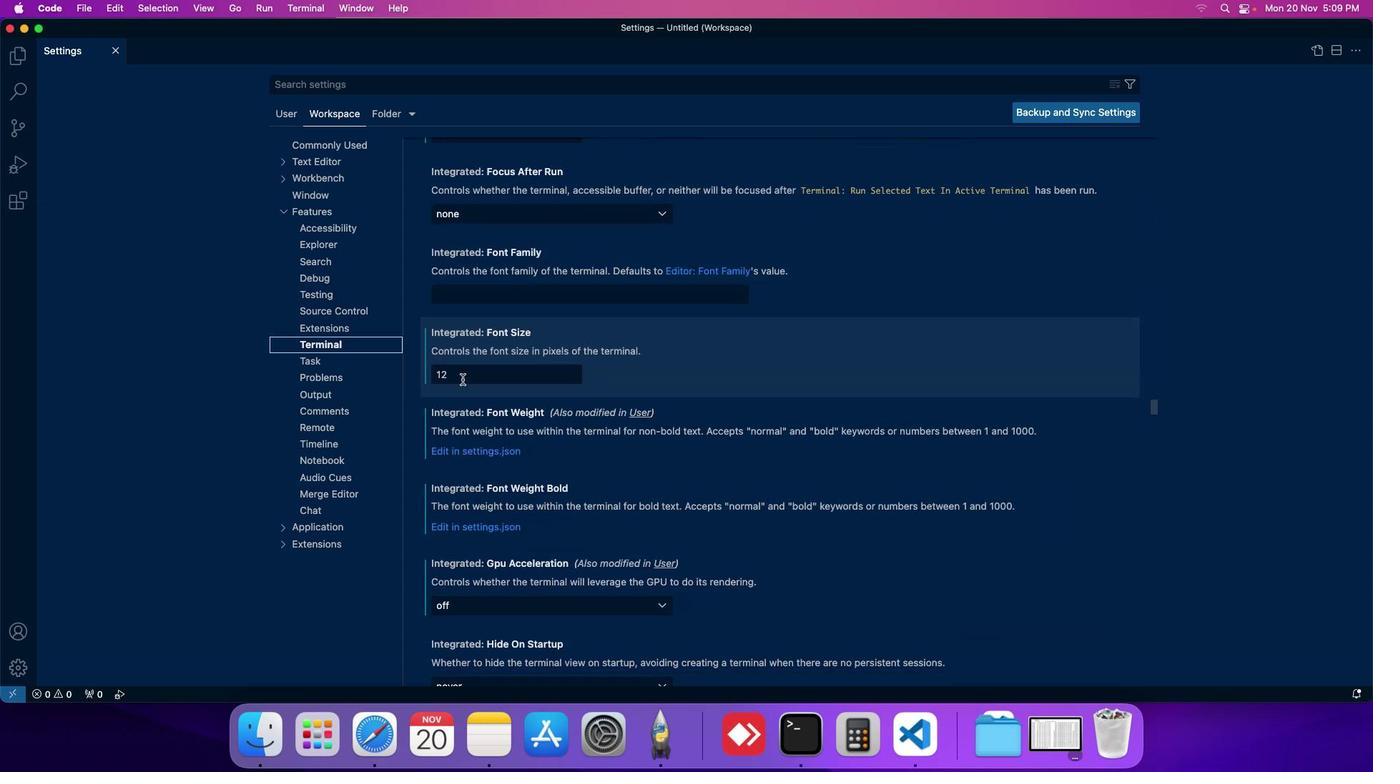 
Action: Mouse scrolled (472, 389) with delta (10, 10)
Screenshot: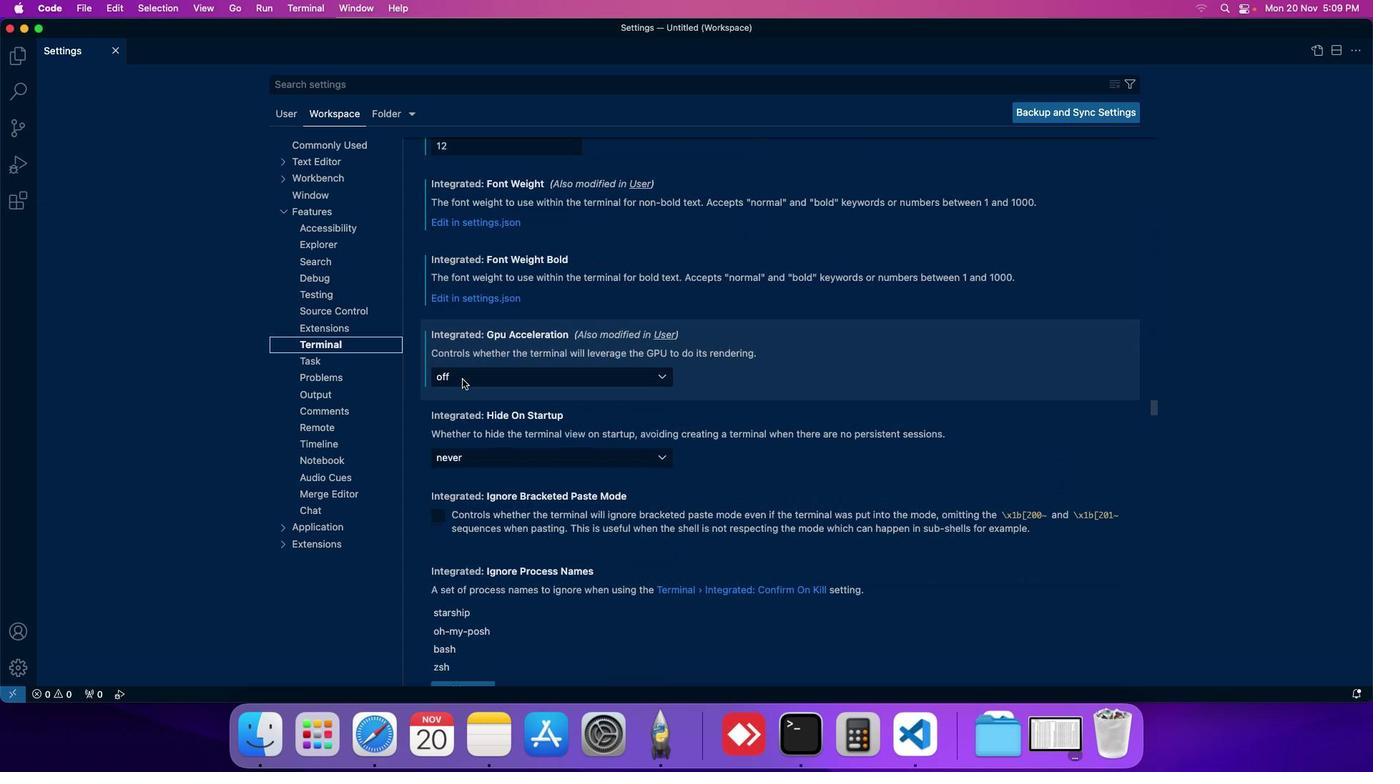 
Action: Mouse scrolled (472, 389) with delta (10, 10)
Screenshot: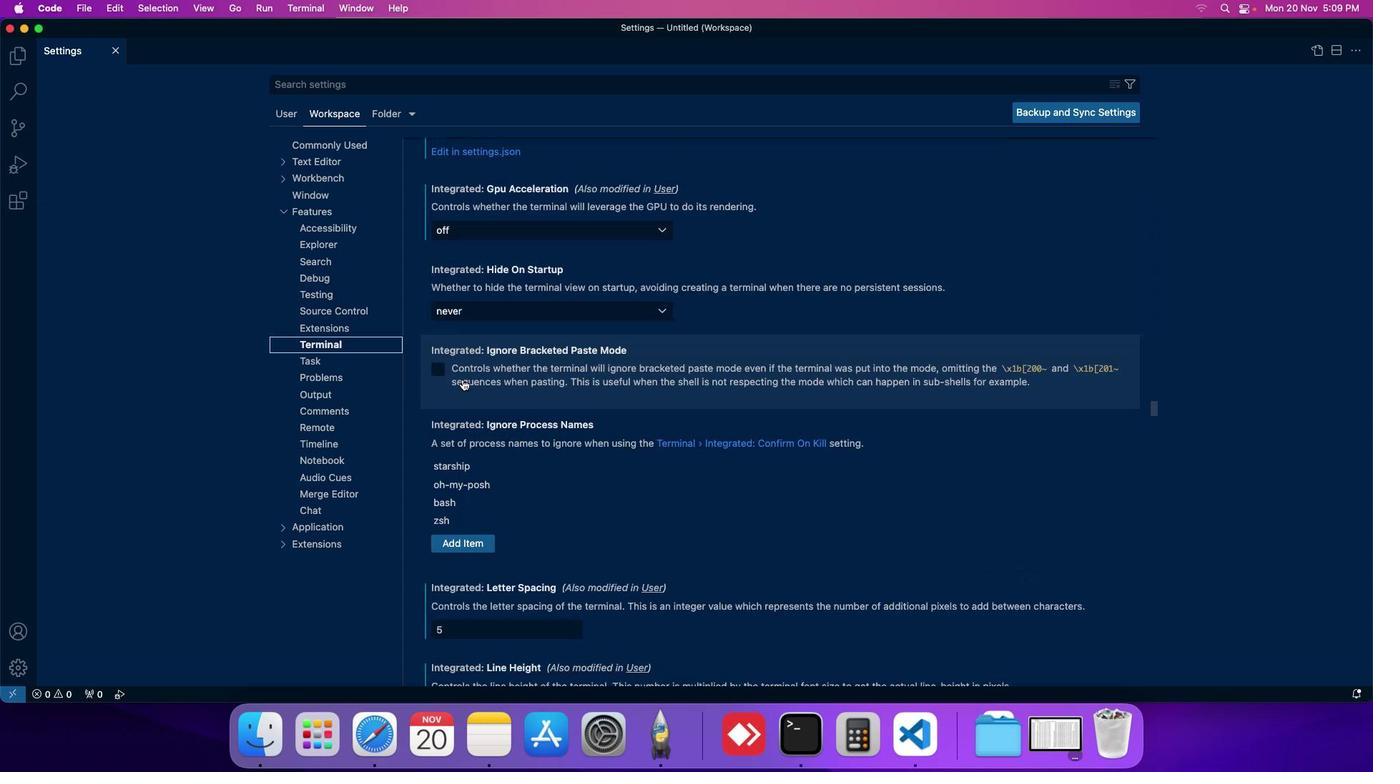 
Action: Mouse scrolled (472, 389) with delta (10, 10)
Screenshot: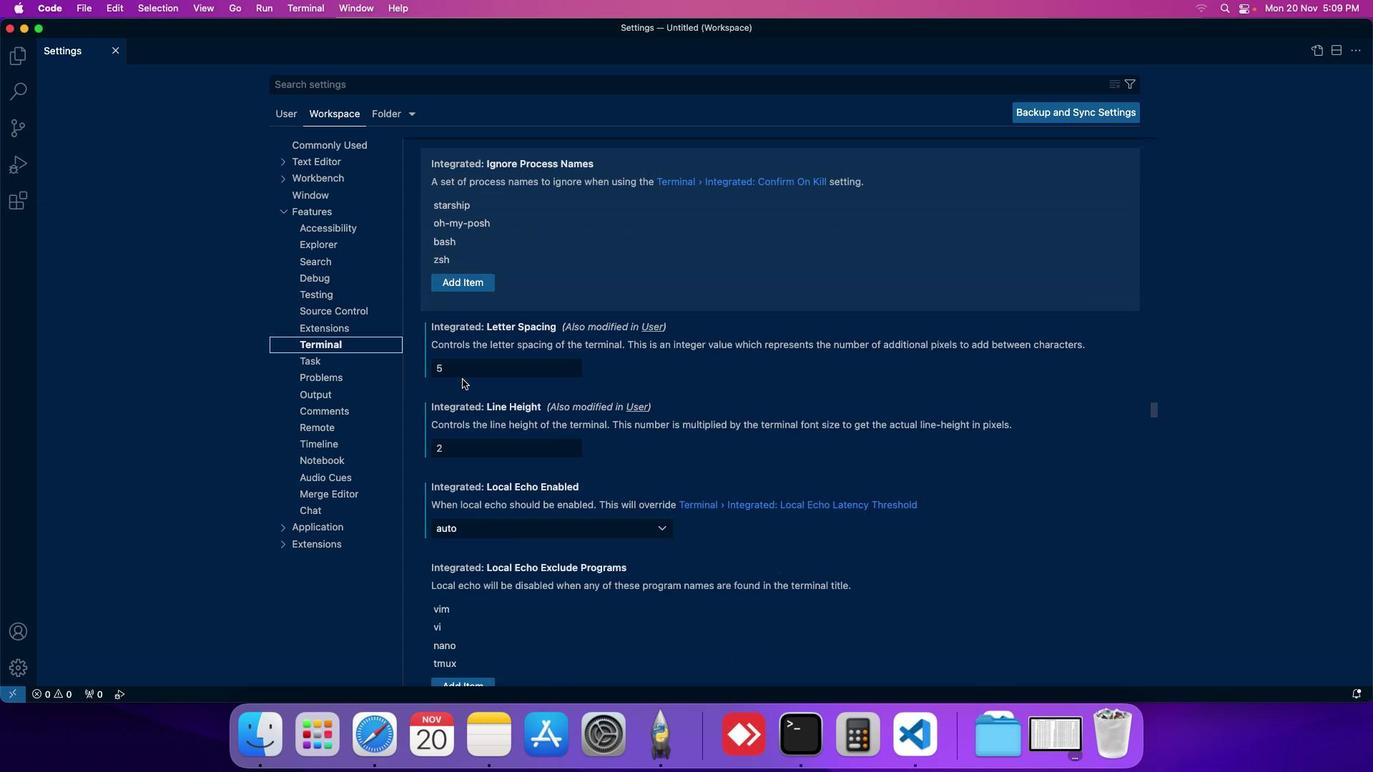 
Action: Mouse scrolled (472, 389) with delta (10, 10)
Screenshot: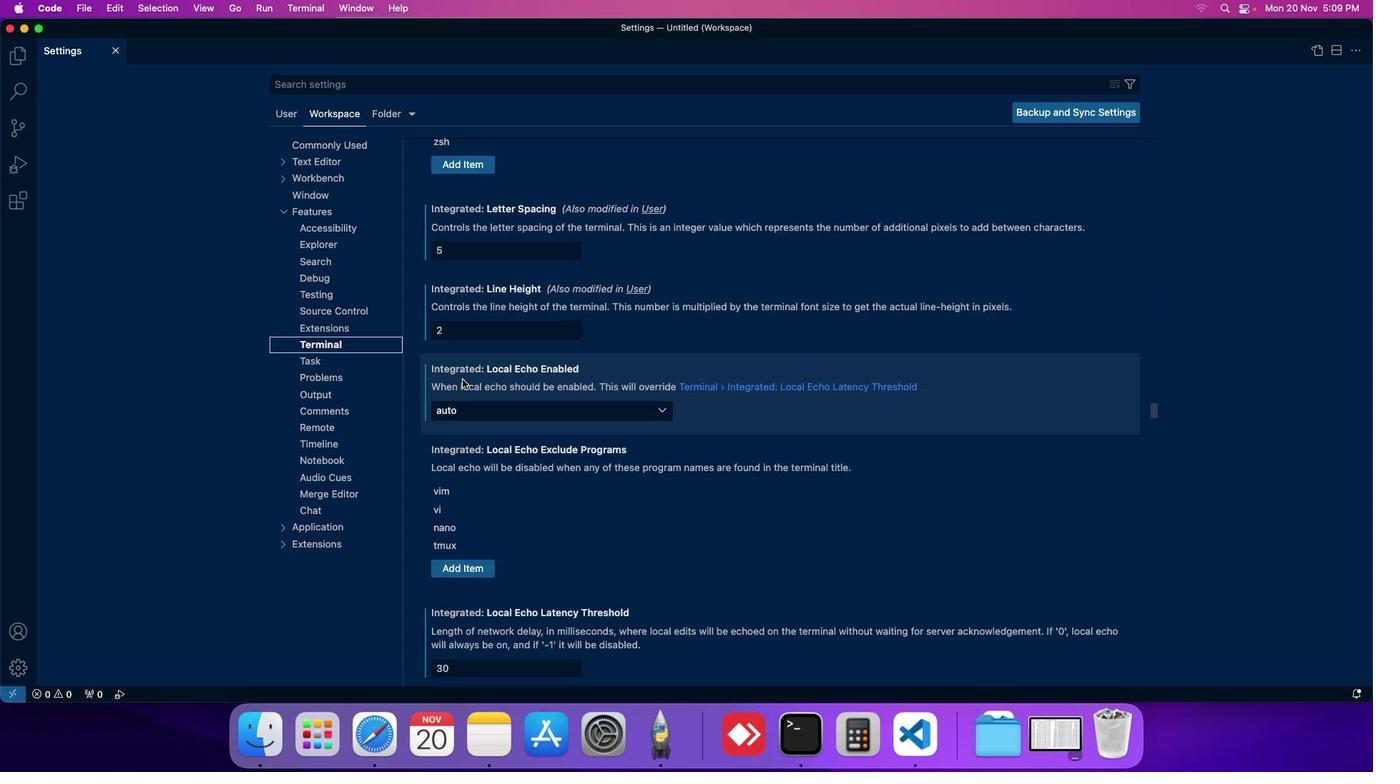 
Action: Mouse scrolled (472, 389) with delta (10, 10)
Screenshot: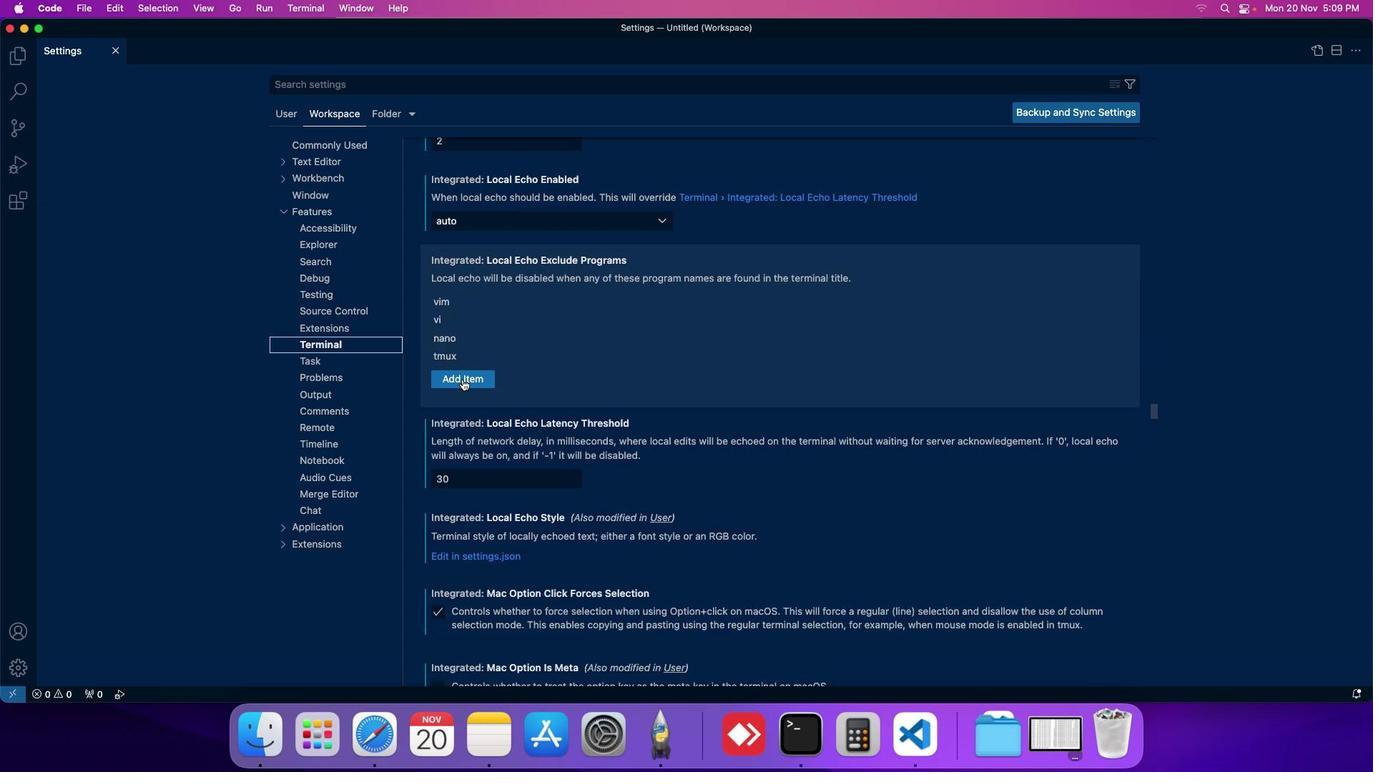 
Action: Mouse scrolled (472, 389) with delta (10, 10)
Screenshot: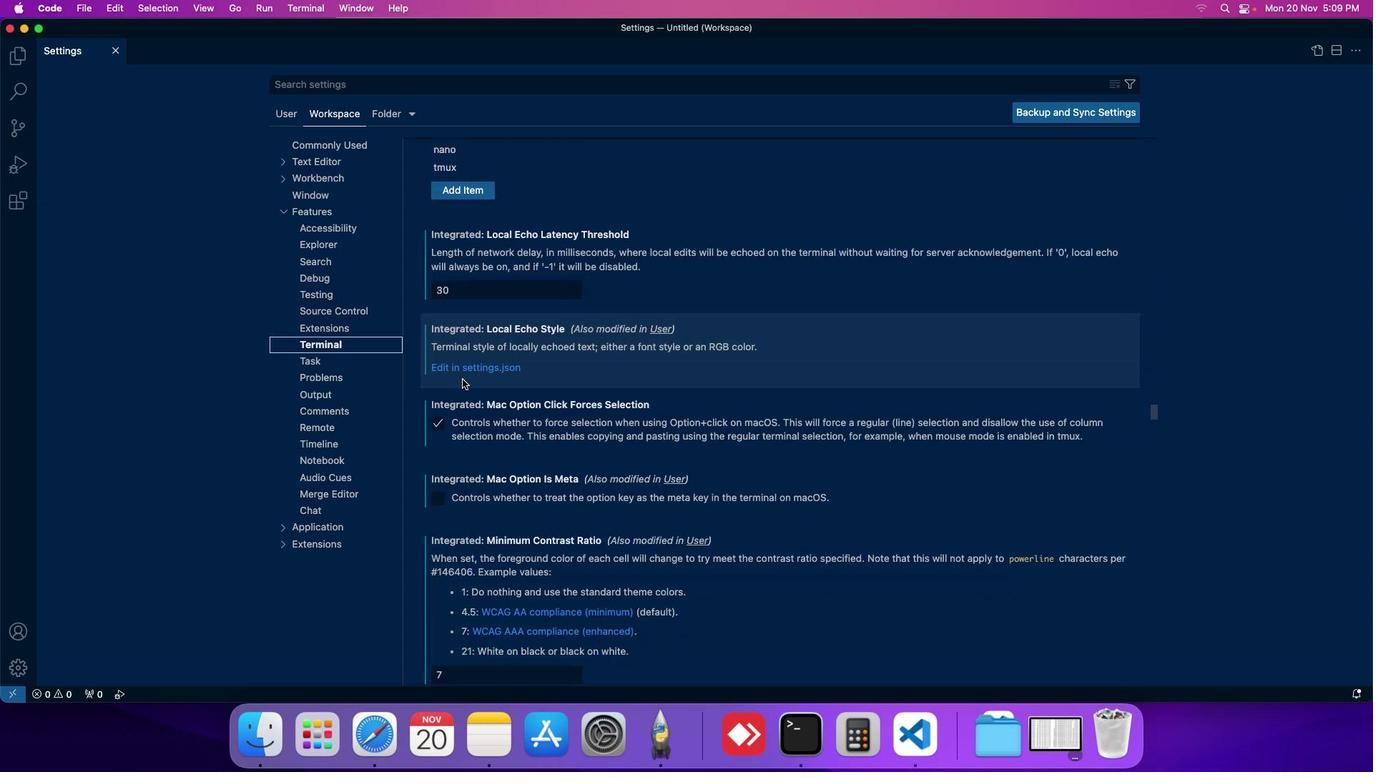 
Action: Mouse scrolled (472, 389) with delta (10, 10)
Screenshot: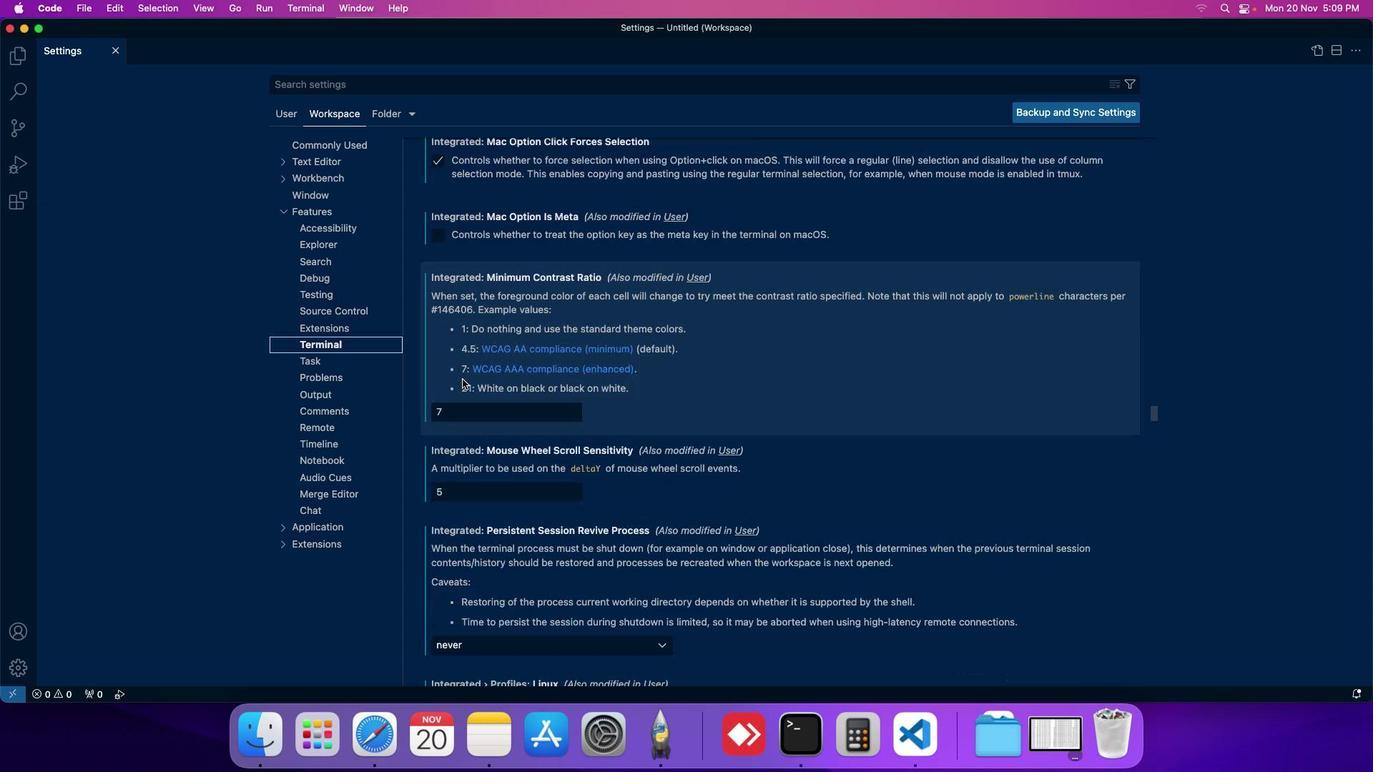 
Action: Mouse scrolled (472, 389) with delta (10, 10)
Screenshot: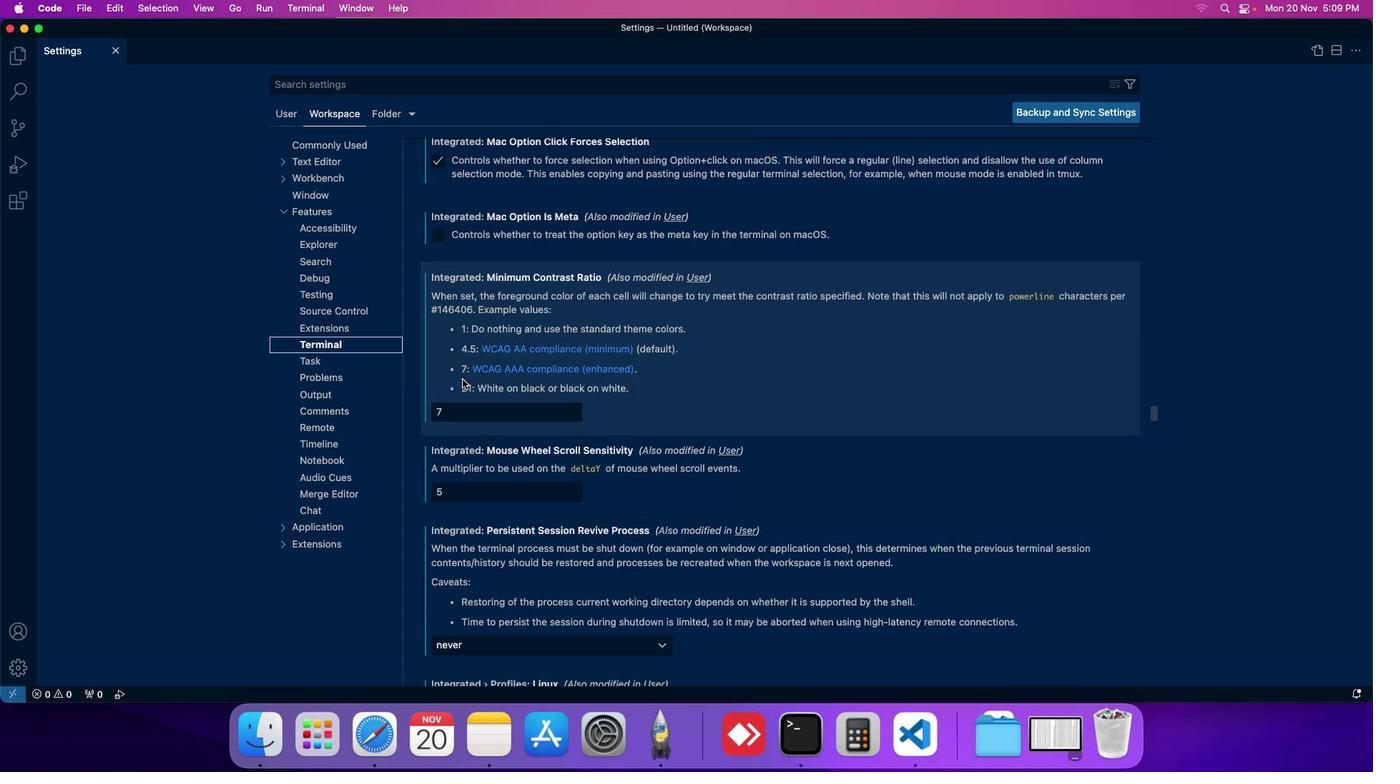 
Action: Mouse moved to (472, 381)
Screenshot: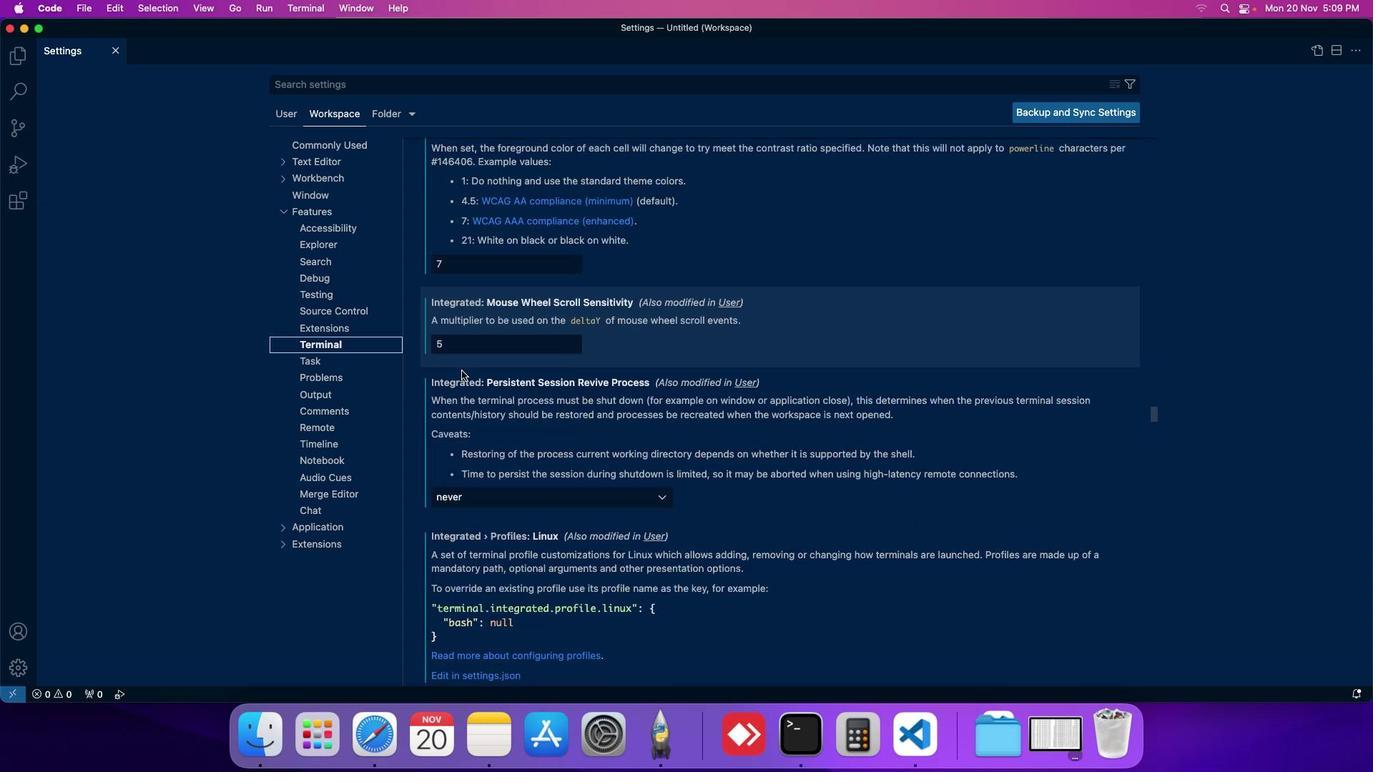
Action: Mouse scrolled (472, 381) with delta (10, 10)
Screenshot: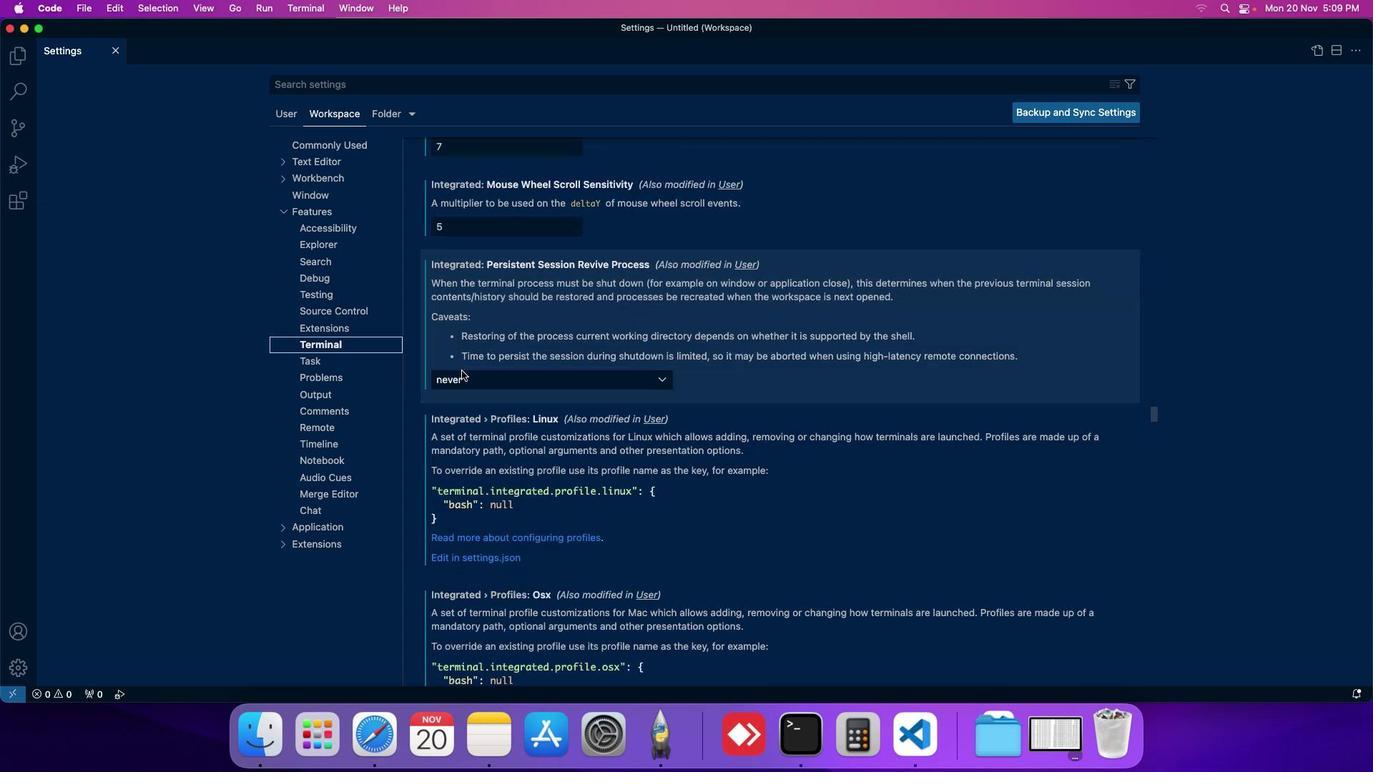 
Action: Mouse scrolled (472, 381) with delta (10, 10)
Screenshot: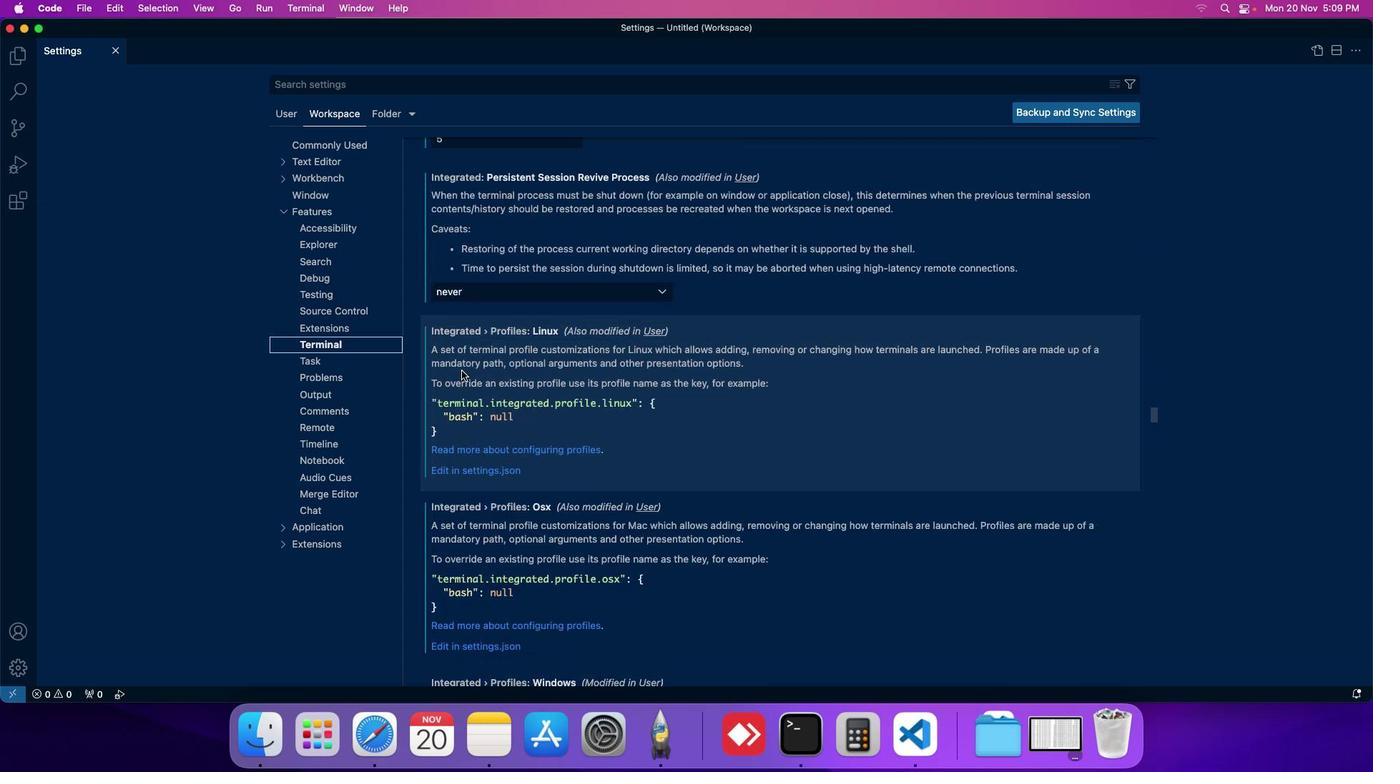 
Action: Mouse scrolled (472, 381) with delta (10, 10)
Screenshot: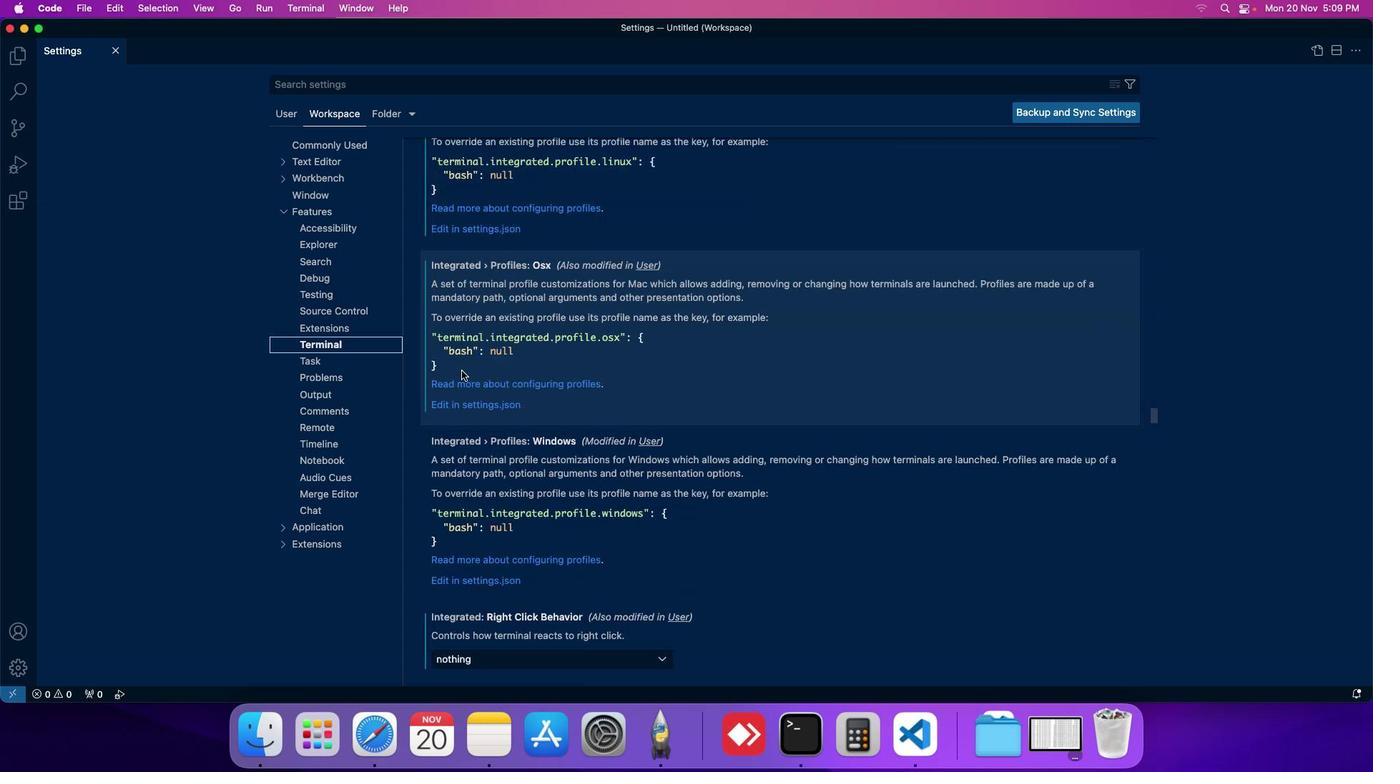 
Action: Mouse scrolled (472, 381) with delta (10, 10)
Screenshot: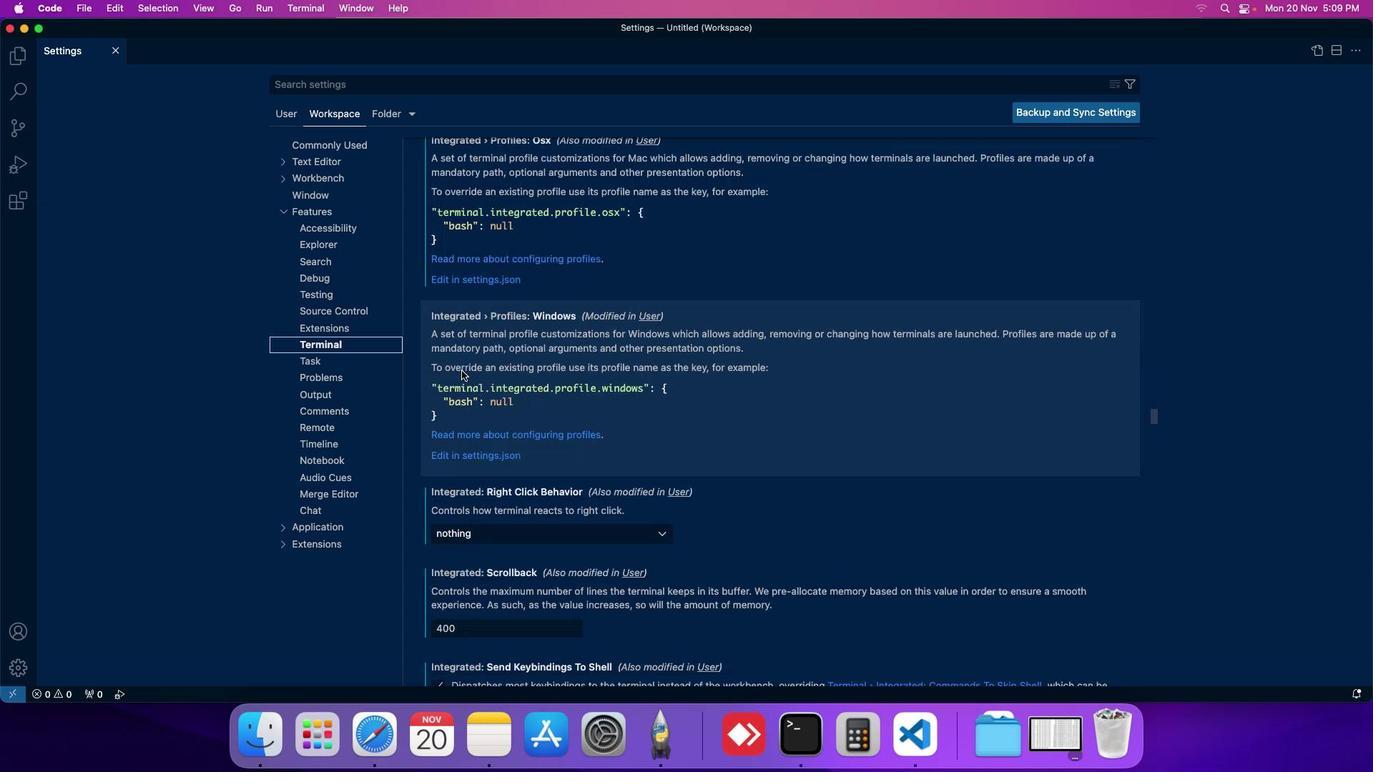 
Action: Mouse scrolled (472, 381) with delta (10, 10)
Screenshot: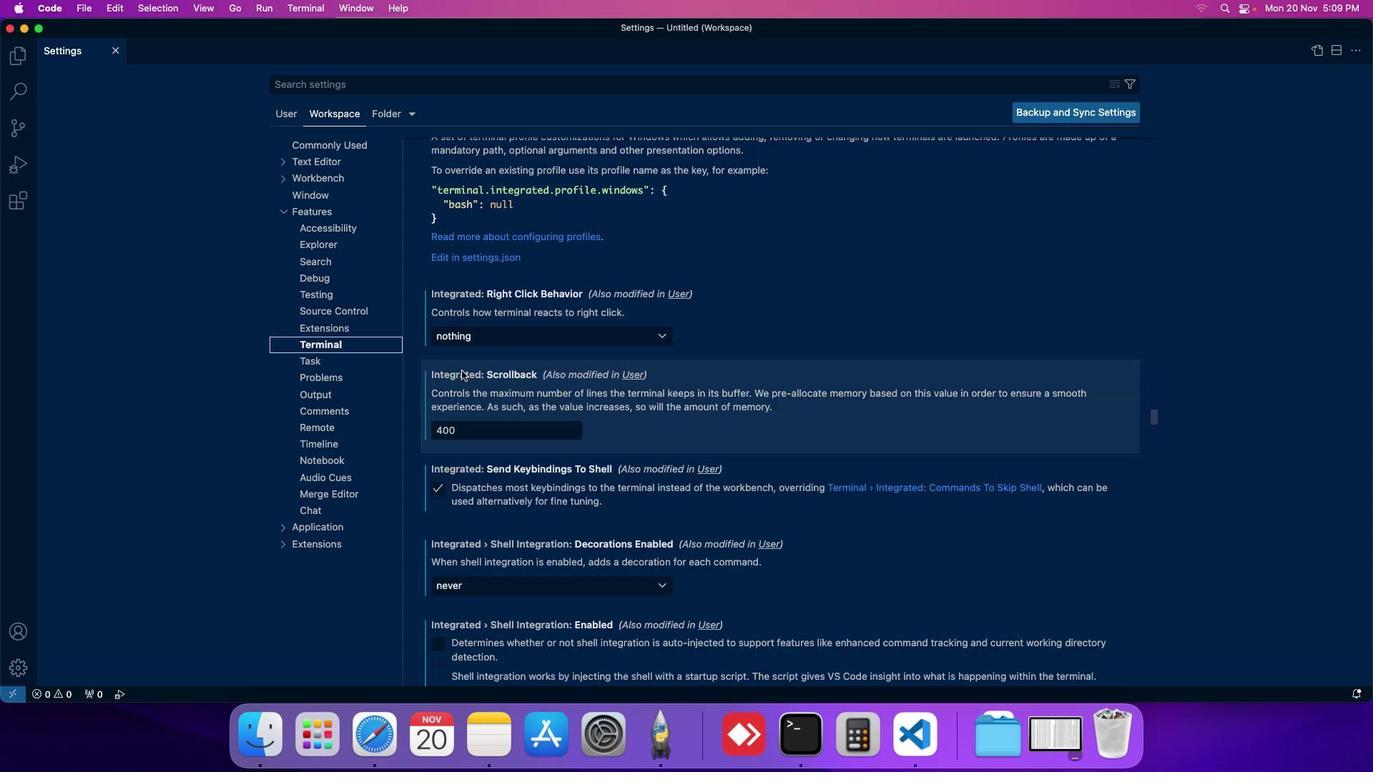 
Action: Mouse scrolled (472, 381) with delta (10, 10)
Screenshot: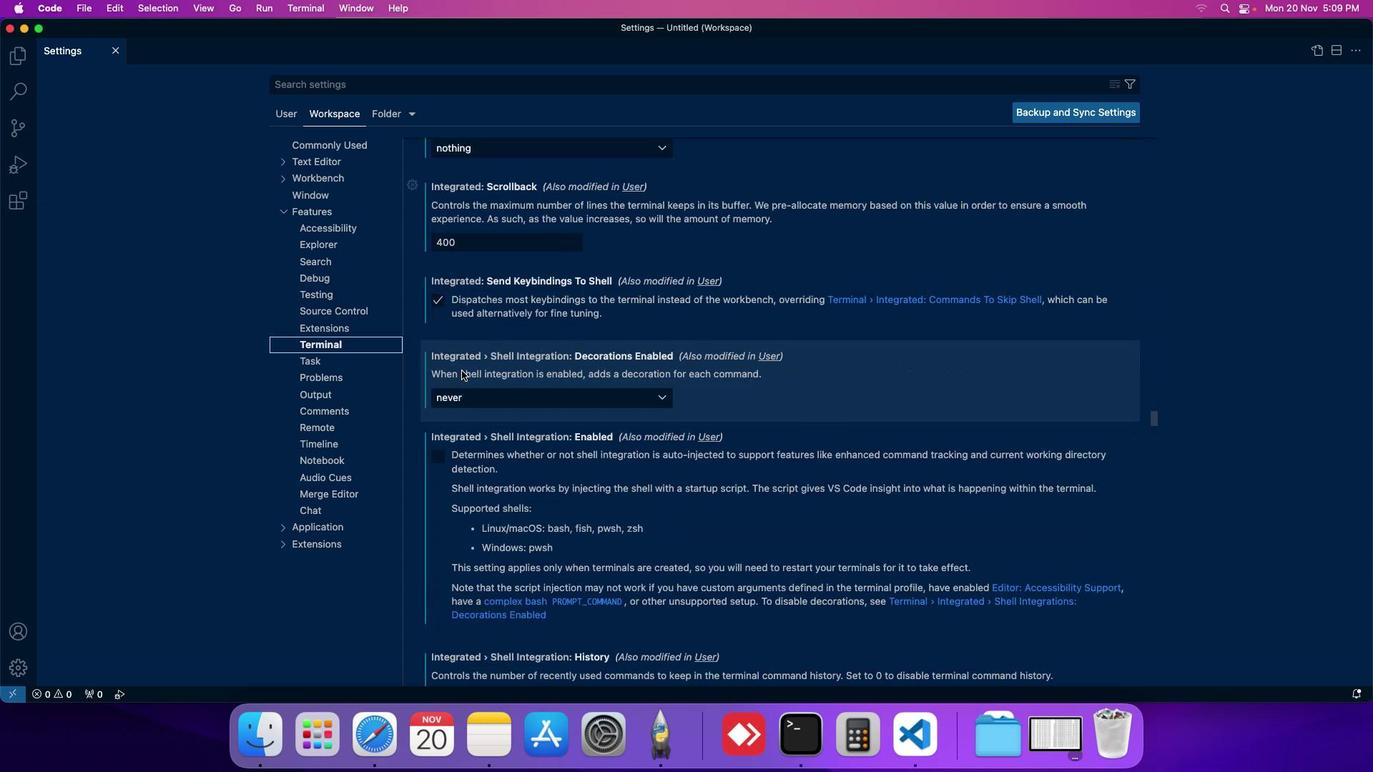 
Action: Mouse scrolled (472, 381) with delta (10, 10)
Screenshot: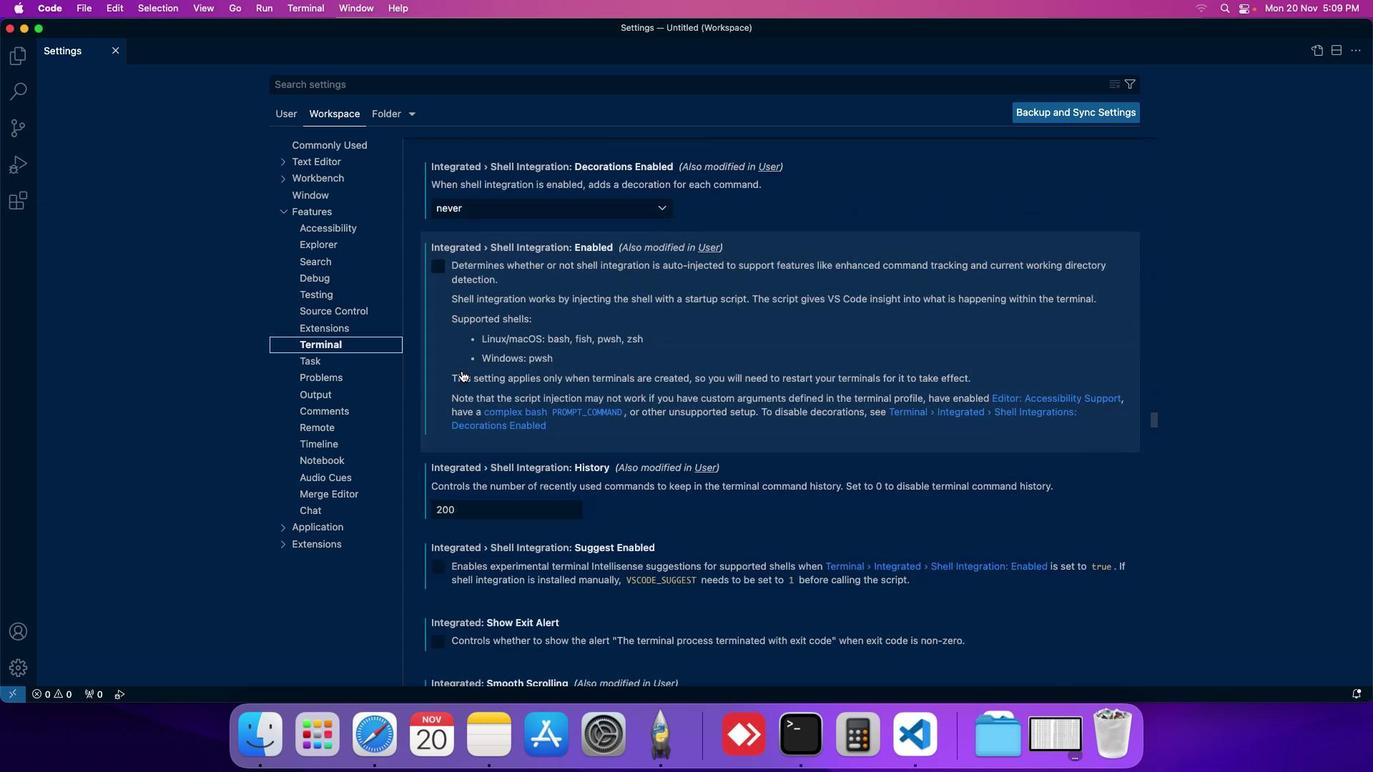 
Action: Mouse scrolled (472, 381) with delta (10, 10)
Screenshot: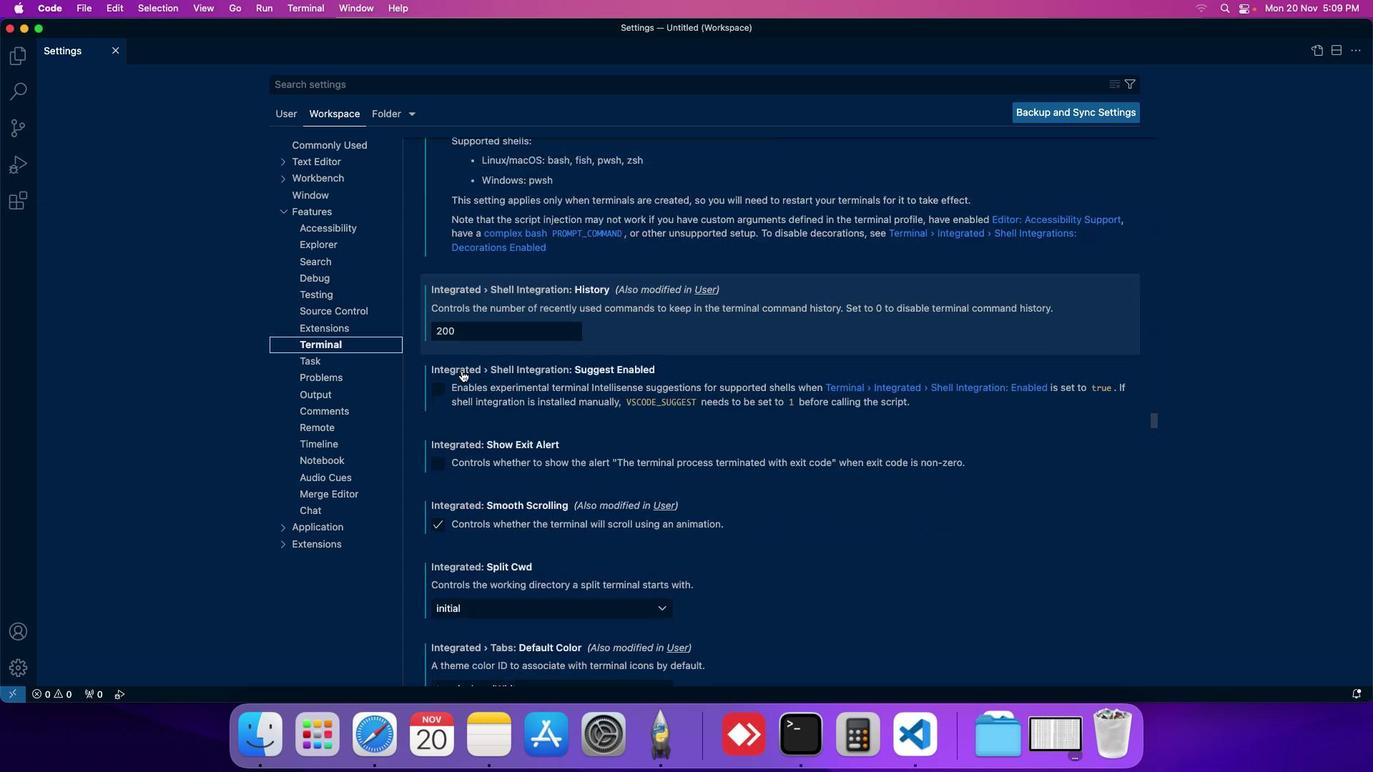 
Action: Mouse scrolled (472, 381) with delta (10, 10)
Screenshot: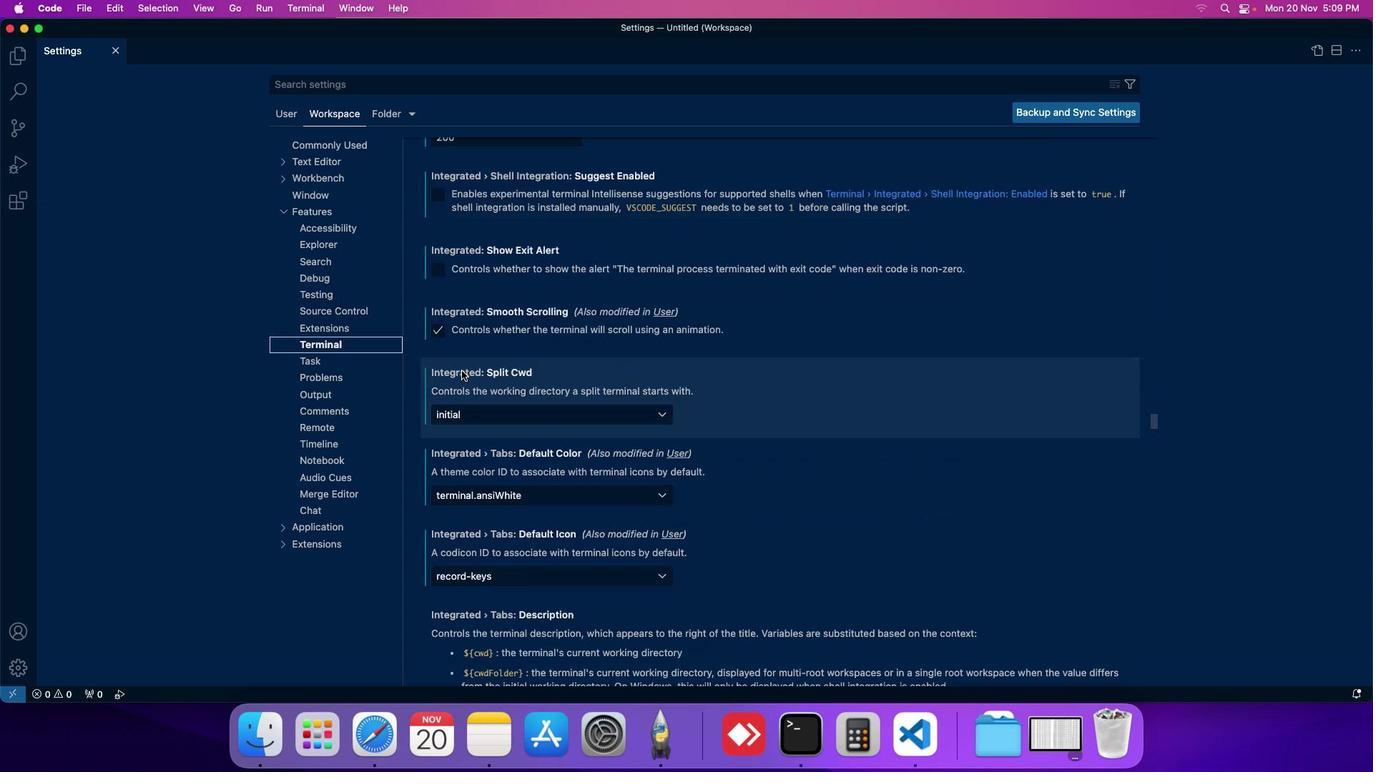 
Action: Mouse scrolled (472, 381) with delta (10, 10)
Screenshot: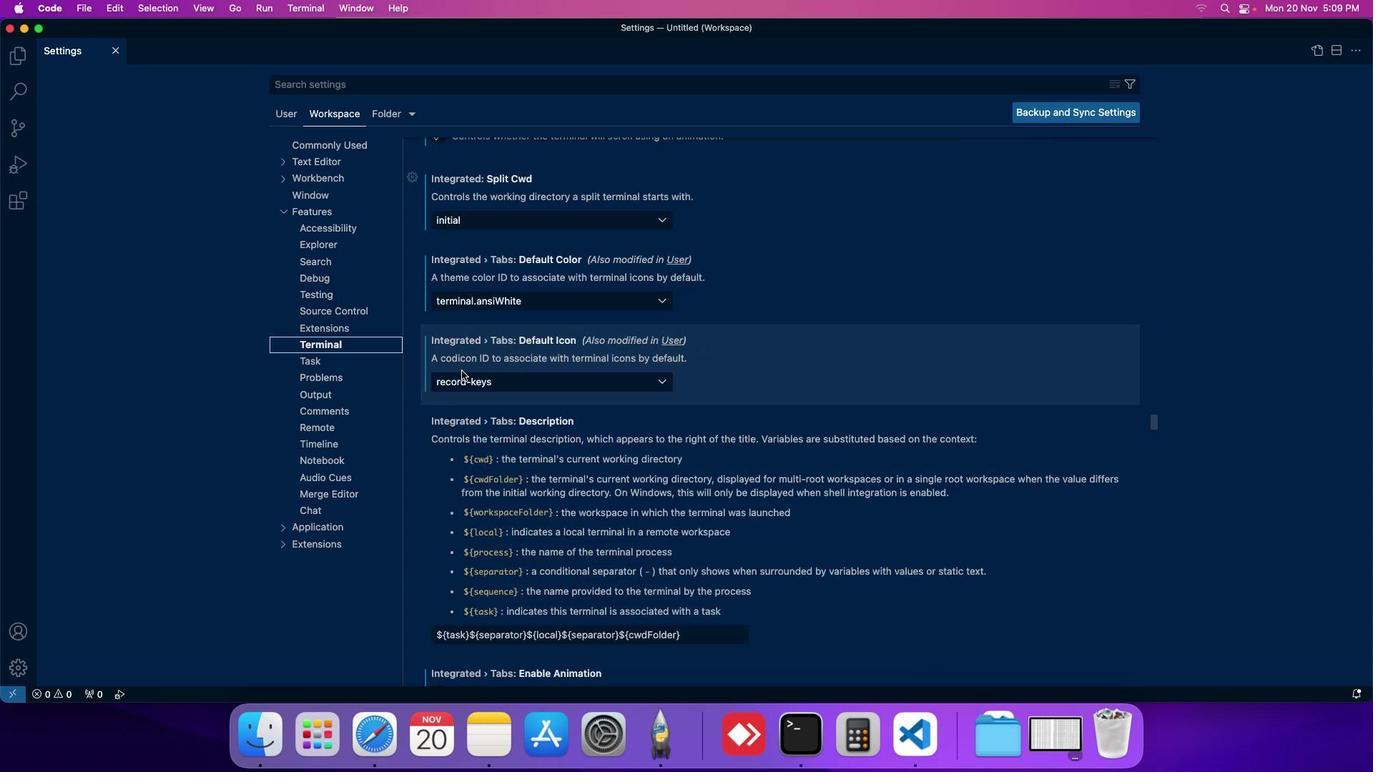 
Action: Mouse scrolled (472, 381) with delta (10, 10)
Screenshot: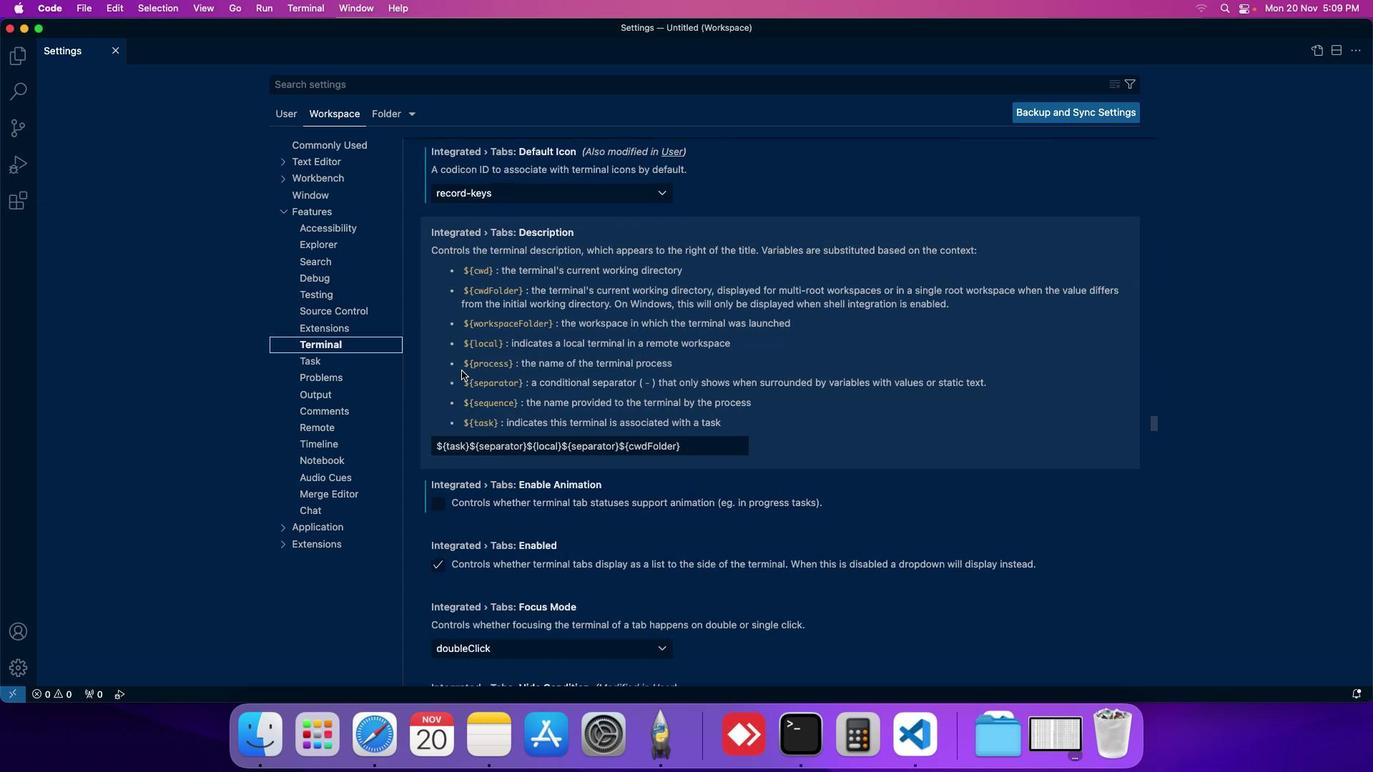 
Action: Mouse scrolled (472, 381) with delta (10, 10)
Screenshot: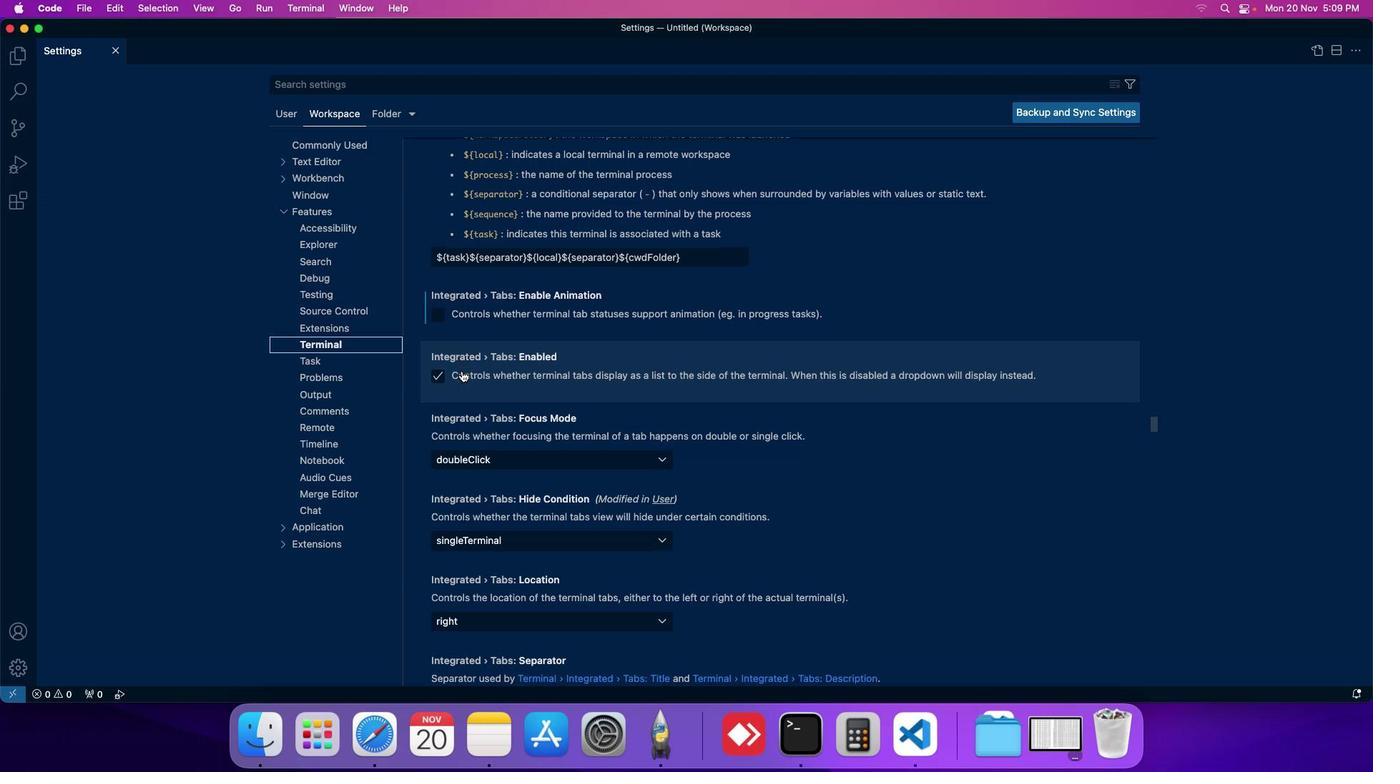 
Action: Mouse moved to (454, 383)
Screenshot: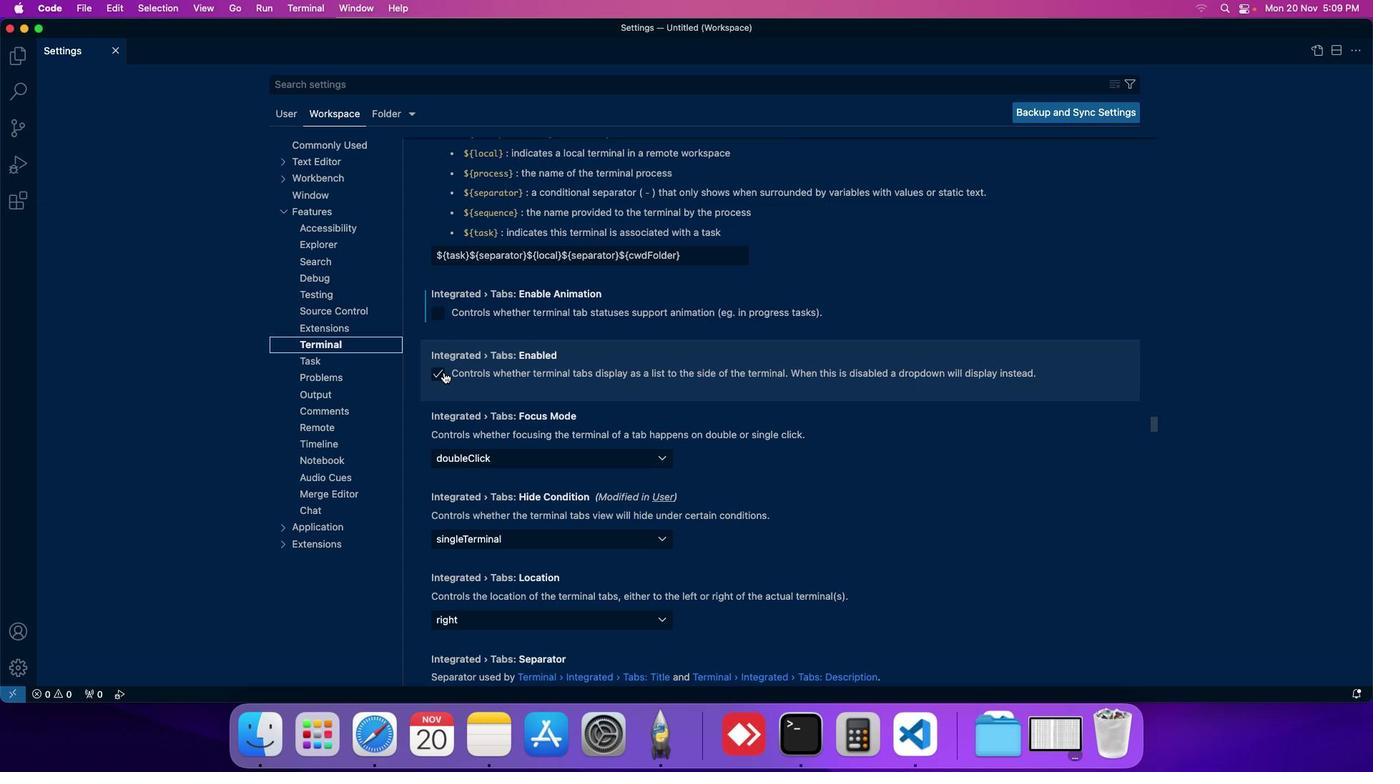 
Action: Mouse pressed left at (454, 383)
Screenshot: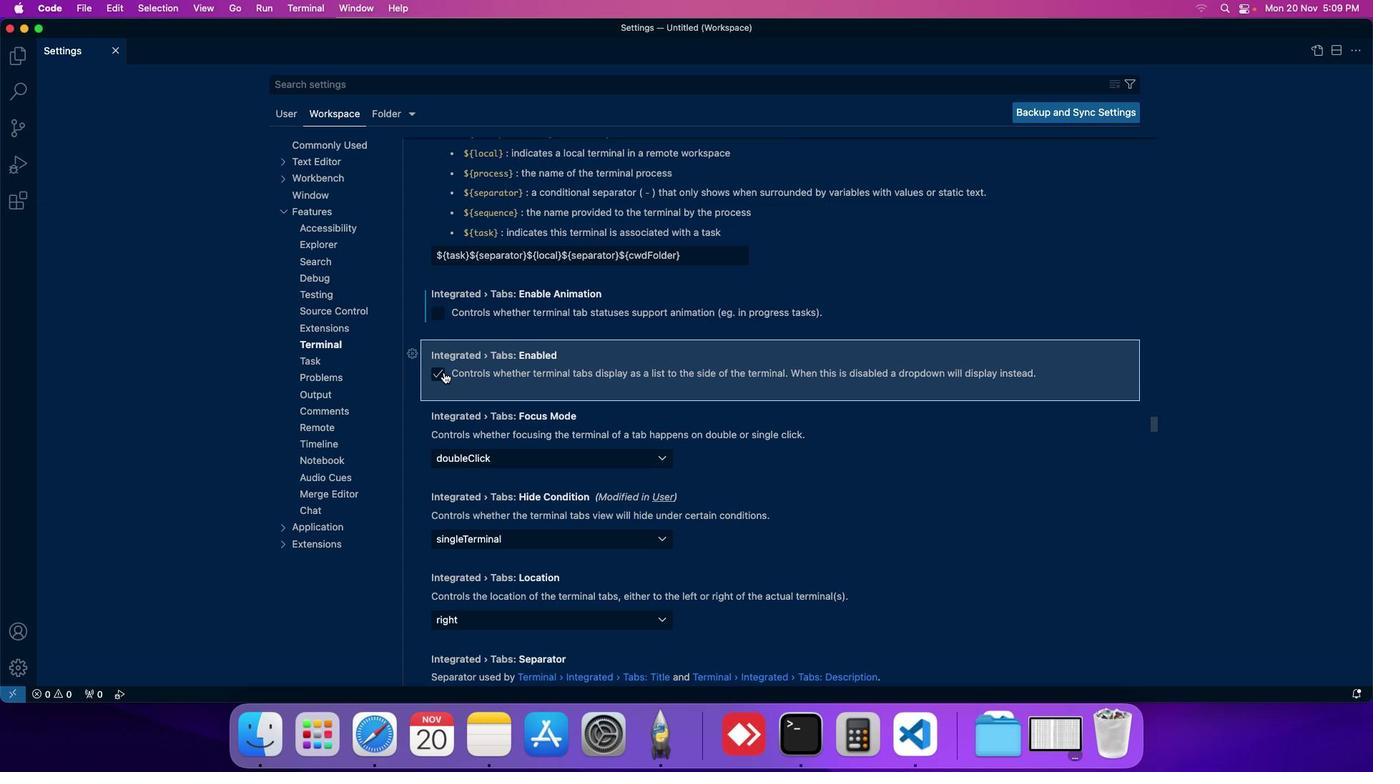 
Action: Mouse moved to (457, 384)
Screenshot: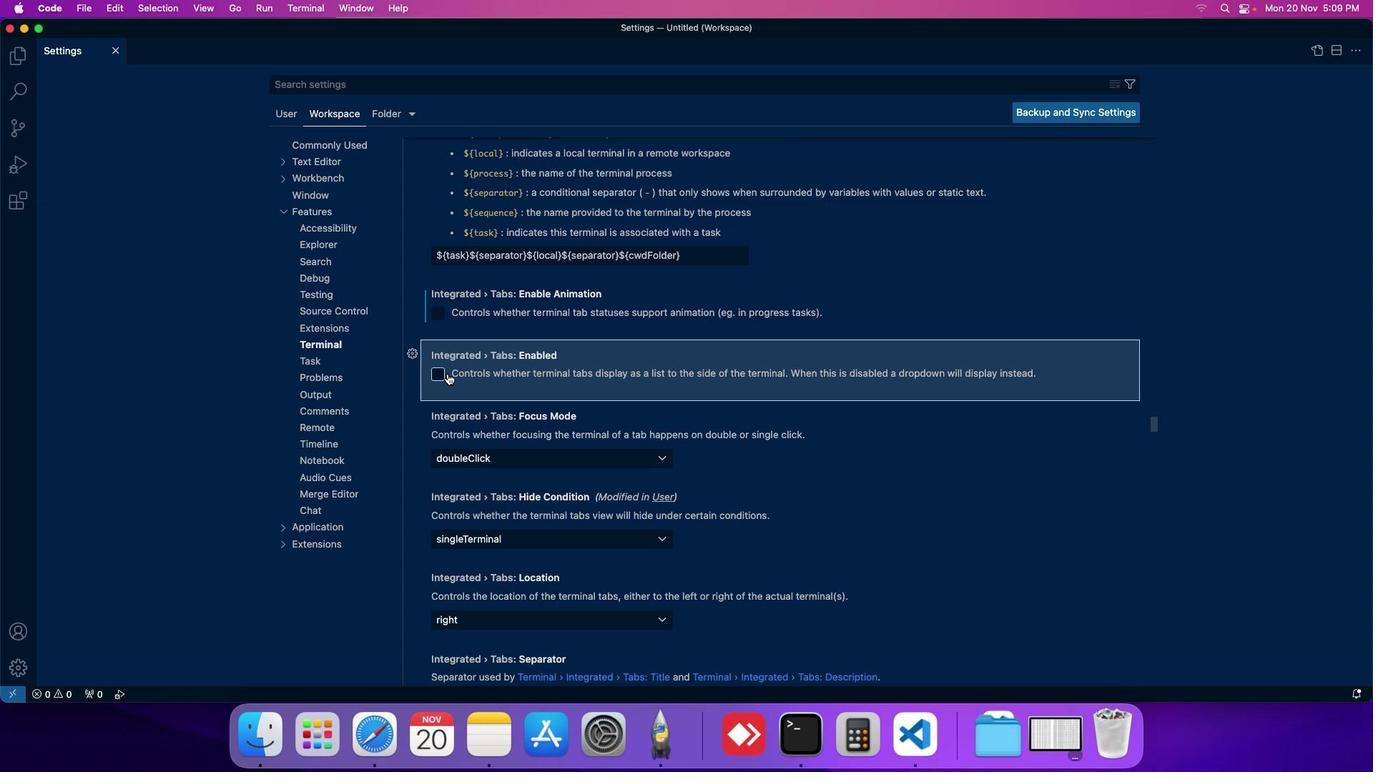 
